 Task: Look for space in Dolyns'ka, Ukraine from 10th July, 2023 to 15th July, 2023 for 7 adults in price range Rs.10000 to Rs.15000. Place can be entire place or shared room with 4 bedrooms having 7 beds and 4 bathrooms. Property type can be house, flat, guest house. Amenities needed are: wifi, TV, free parkinig on premises, gym, breakfast. Booking option can be shelf check-in. Required host language is English.
Action: Mouse moved to (449, 112)
Screenshot: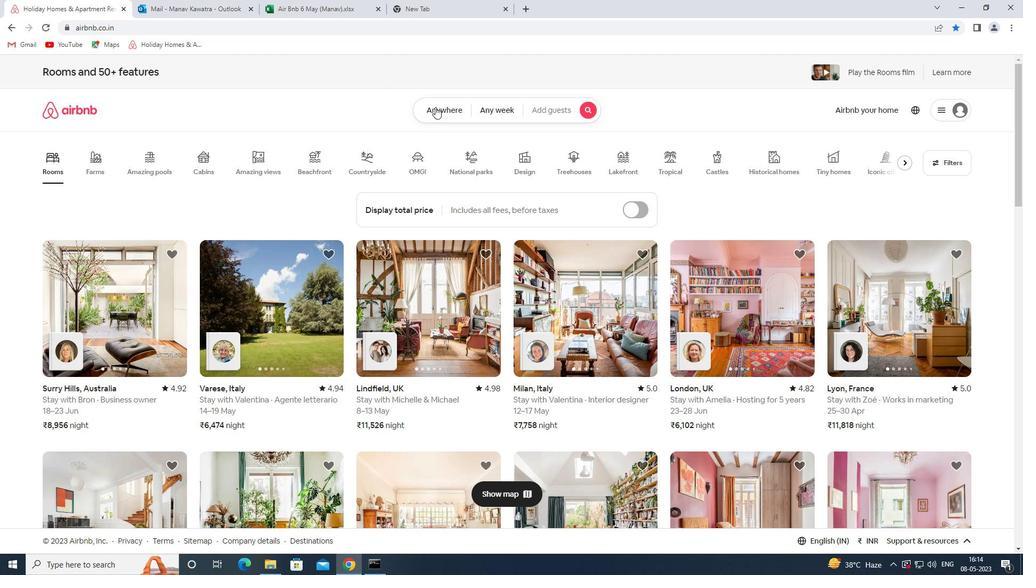 
Action: Mouse pressed left at (449, 112)
Screenshot: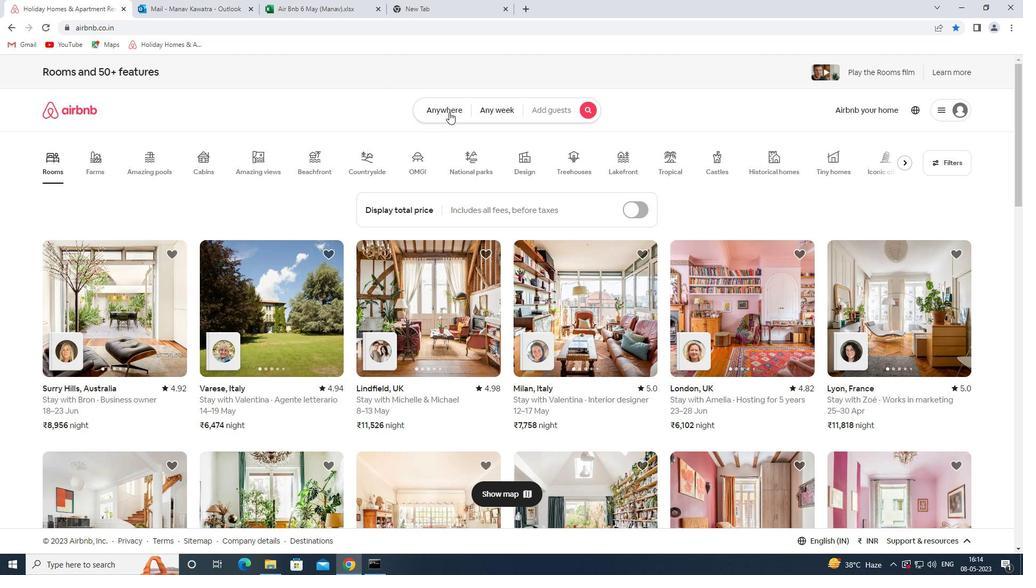 
Action: Mouse moved to (361, 155)
Screenshot: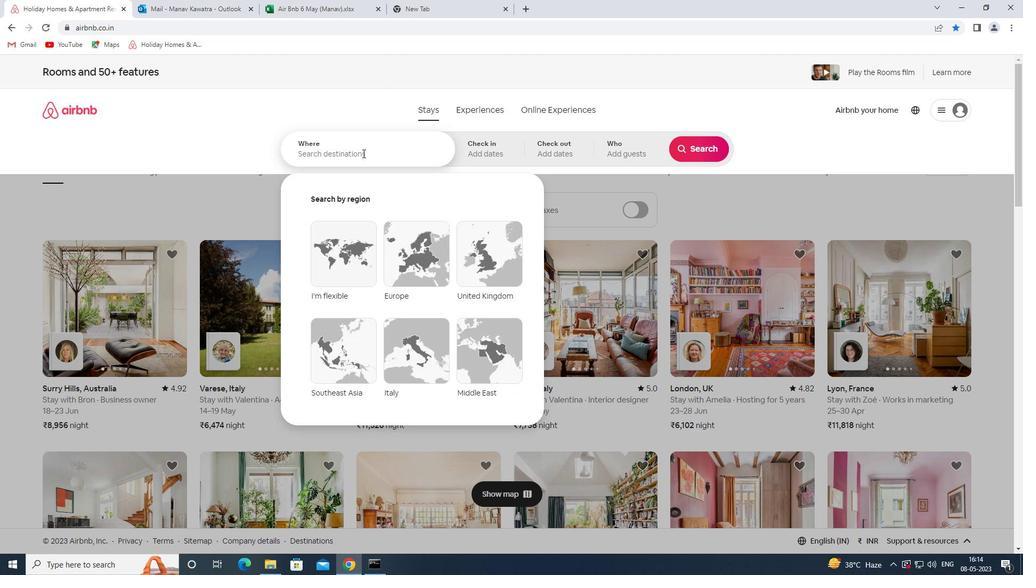 
Action: Mouse pressed left at (361, 155)
Screenshot: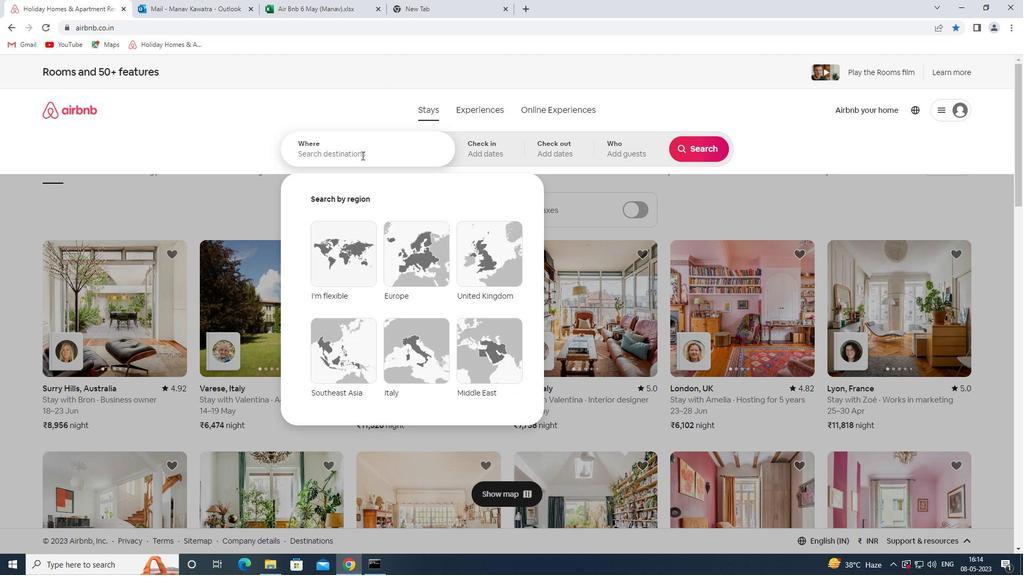 
Action: Key pressed <Key.shift><Key.shift><Key.shift><Key.shift>DOBROPILYA<Key.space><Key.shift><Key.shift><Key.shift><Key.shift><Key.shift><Key.shift><Key.shift><Key.shift><Key.shift><Key.shift><Key.shift><Key.shift><Key.shift>UKRAINE<Key.space><Key.enter>
Screenshot: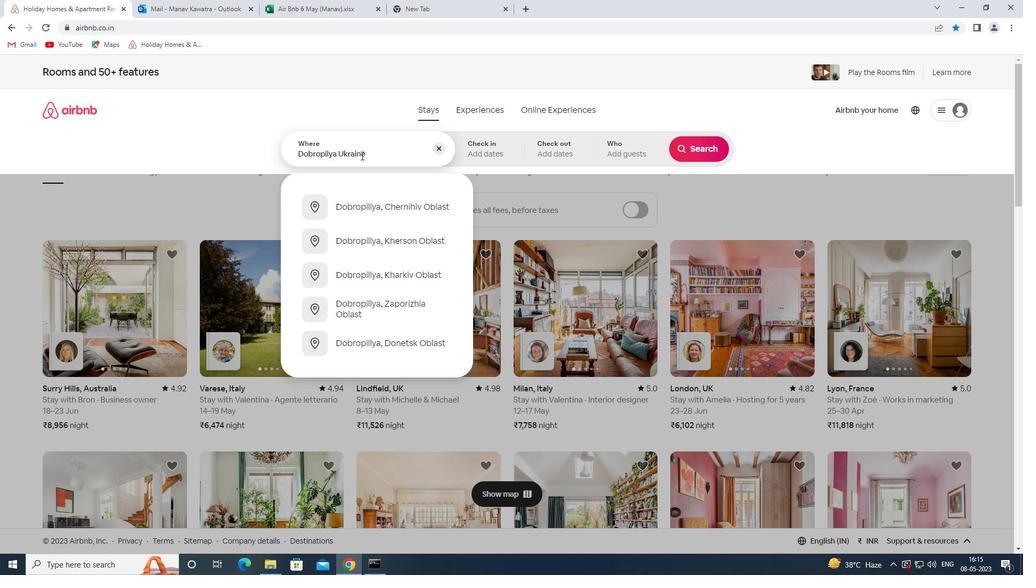 
Action: Mouse moved to (698, 237)
Screenshot: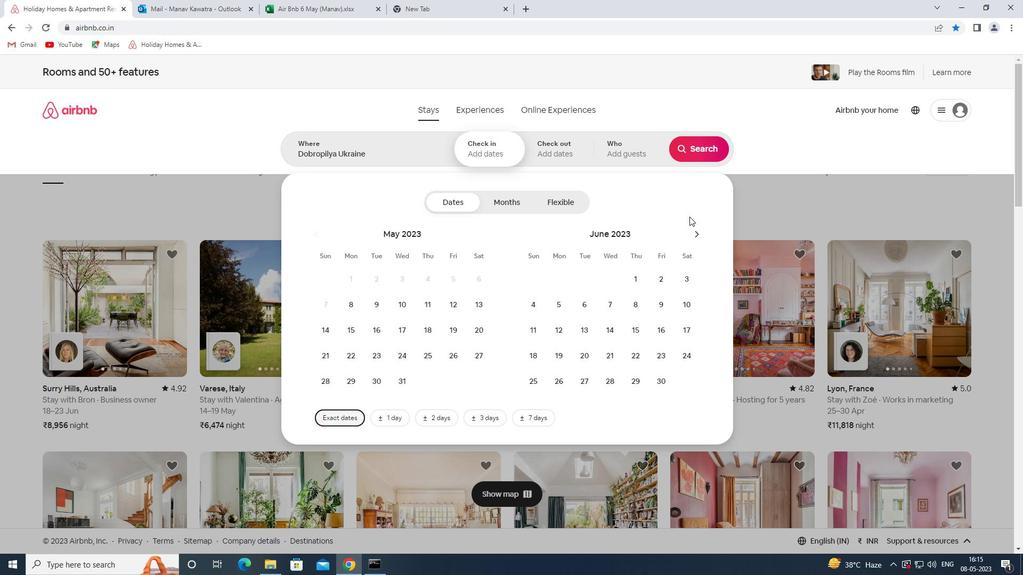 
Action: Mouse pressed left at (698, 237)
Screenshot: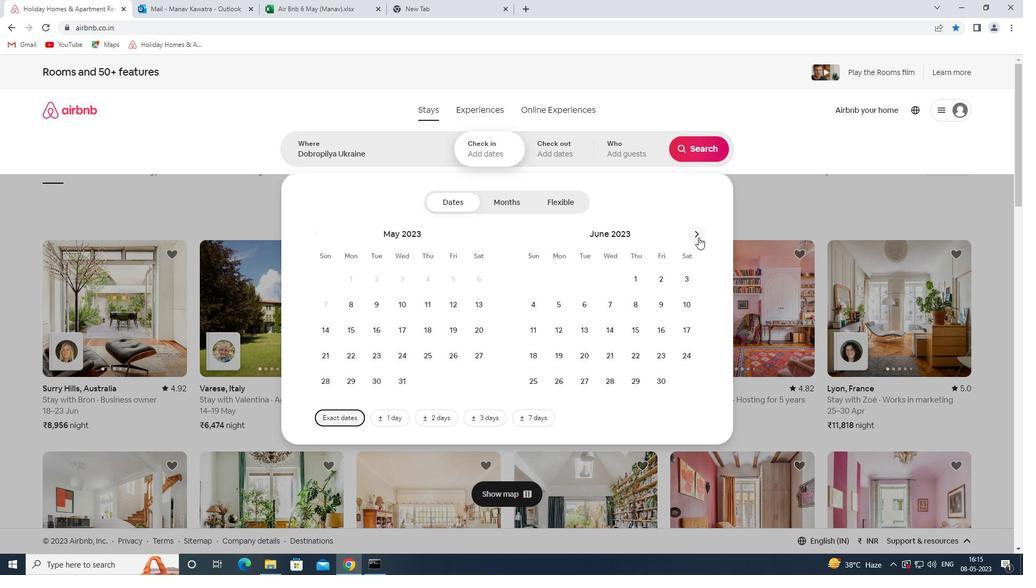 
Action: Mouse moved to (552, 333)
Screenshot: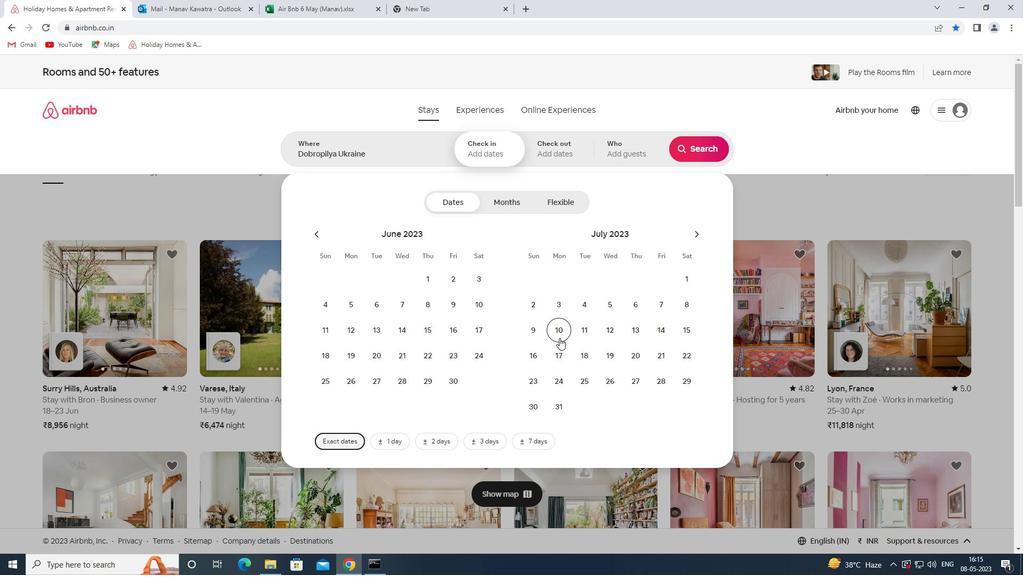 
Action: Mouse pressed left at (552, 333)
Screenshot: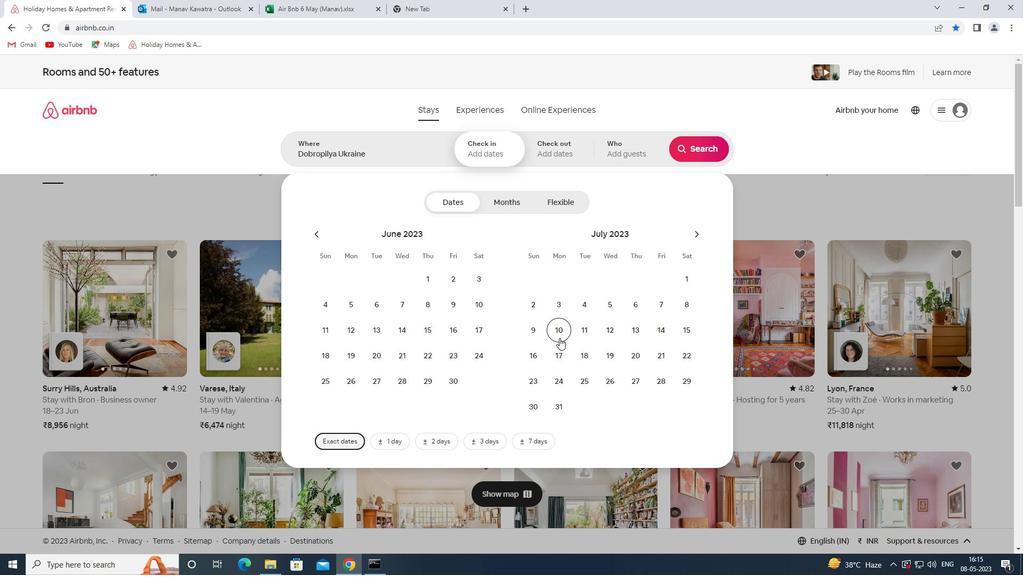 
Action: Mouse moved to (688, 326)
Screenshot: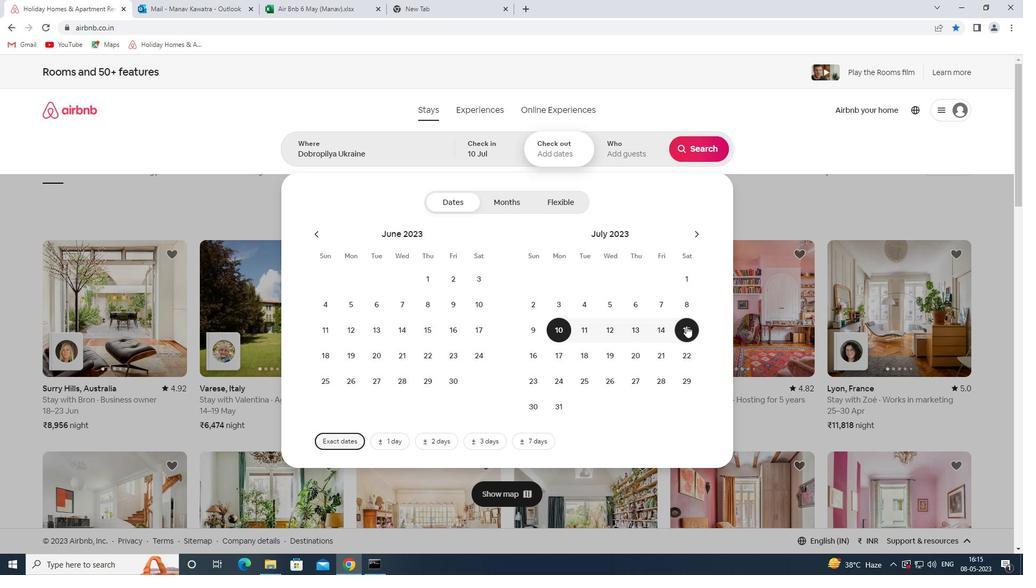 
Action: Mouse pressed left at (688, 326)
Screenshot: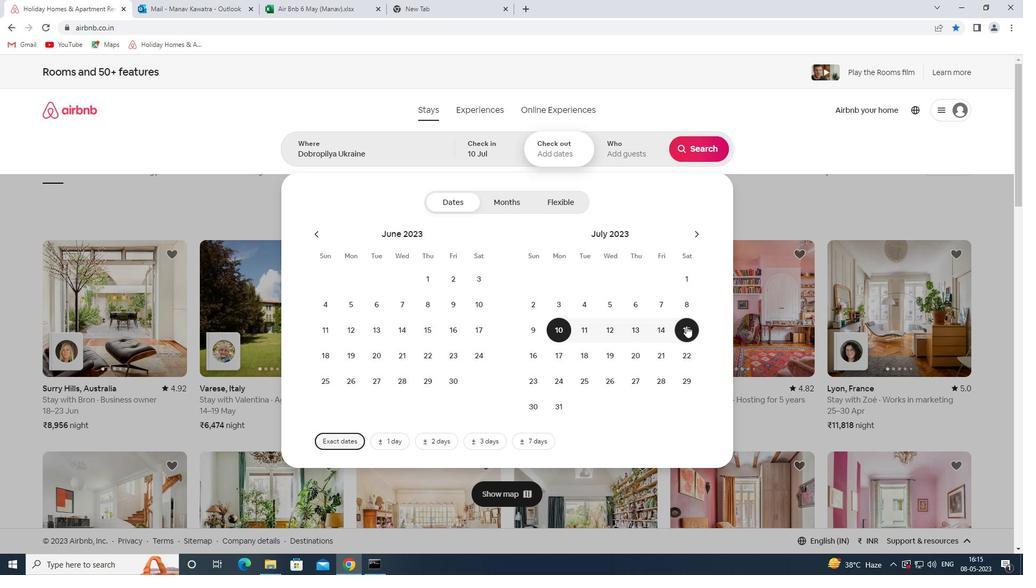 
Action: Mouse moved to (630, 153)
Screenshot: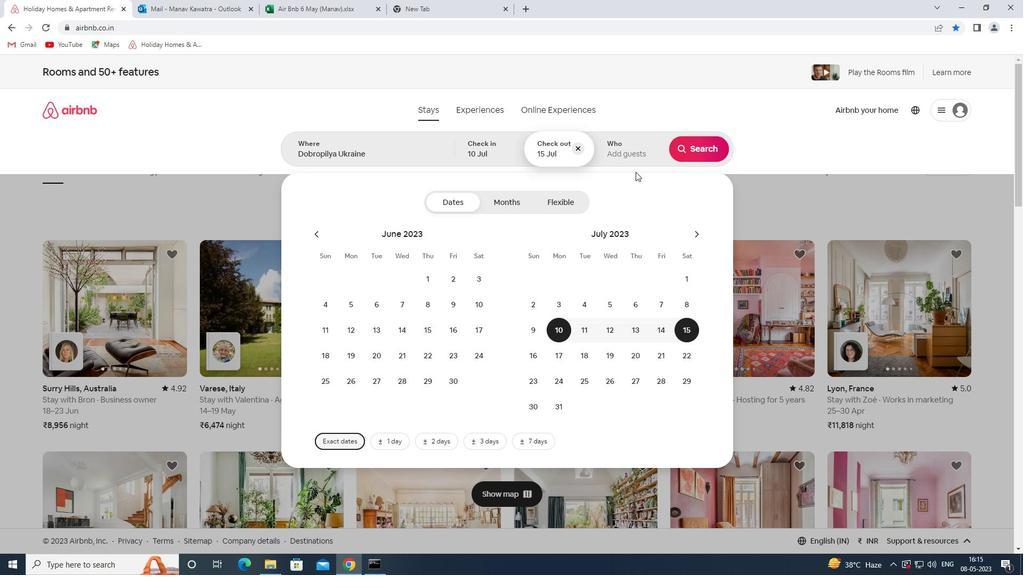 
Action: Mouse pressed left at (630, 153)
Screenshot: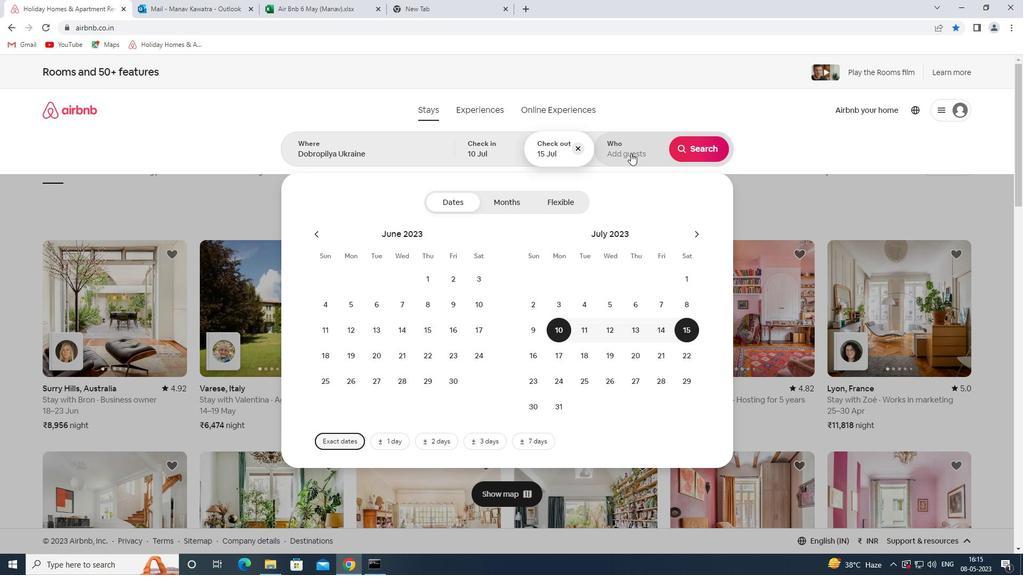 
Action: Mouse moved to (709, 207)
Screenshot: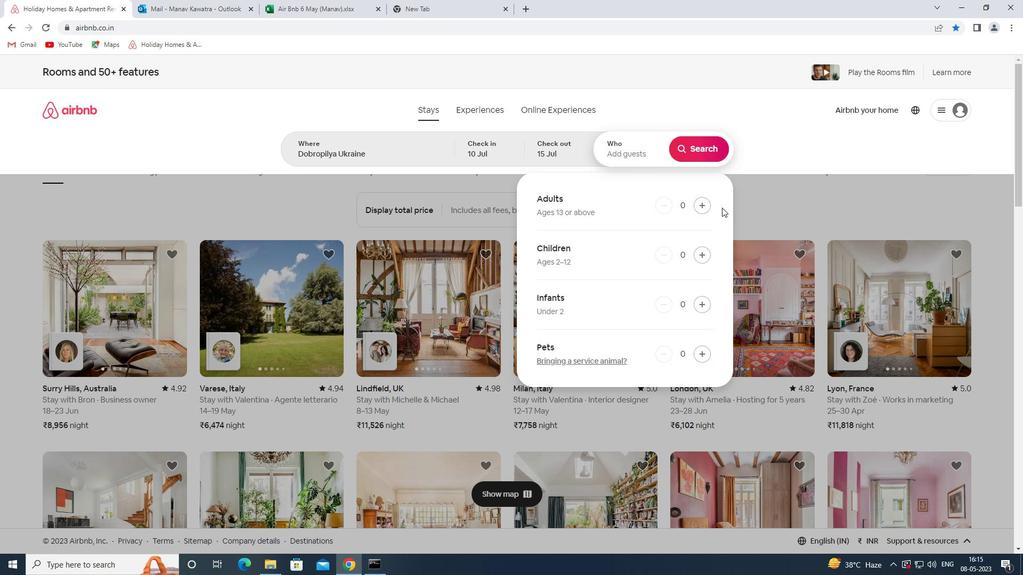 
Action: Mouse pressed left at (709, 207)
Screenshot: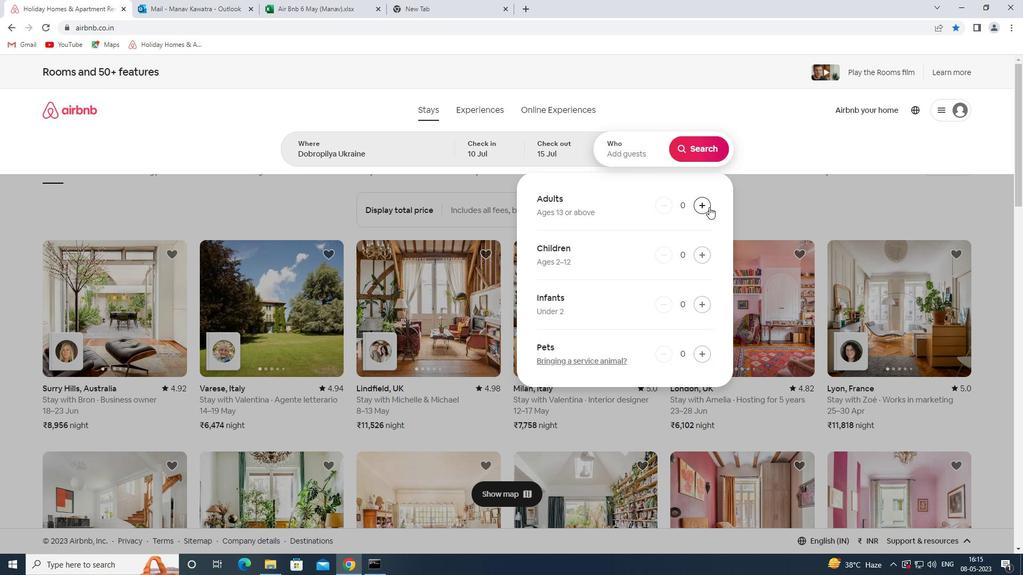 
Action: Mouse pressed left at (709, 207)
Screenshot: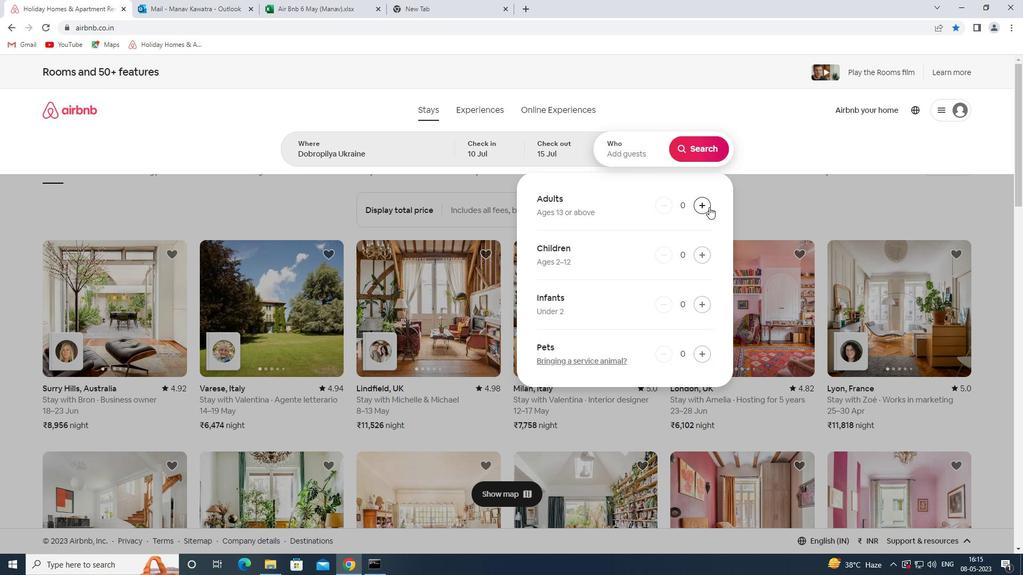 
Action: Mouse pressed left at (709, 207)
Screenshot: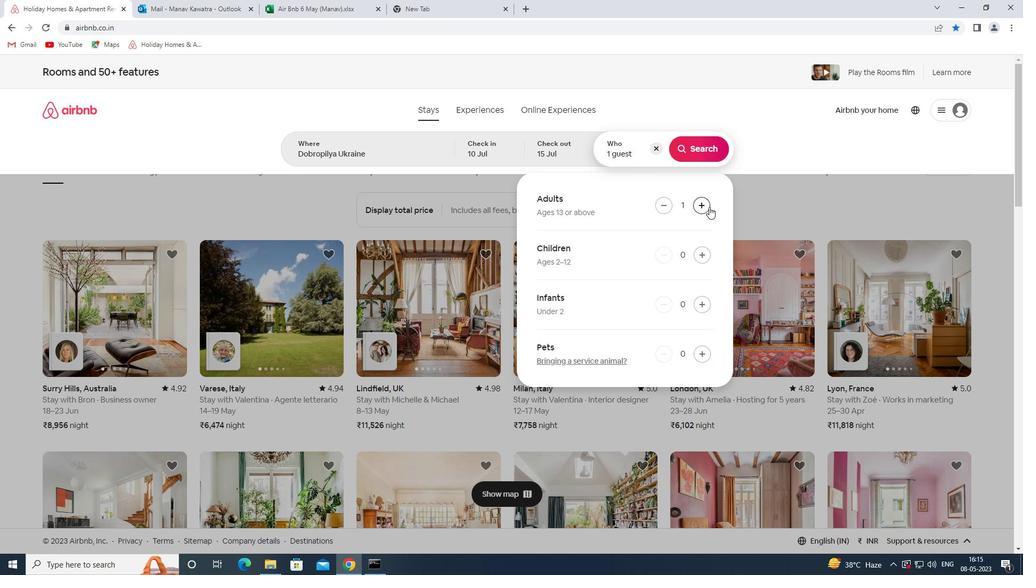 
Action: Mouse pressed left at (709, 207)
Screenshot: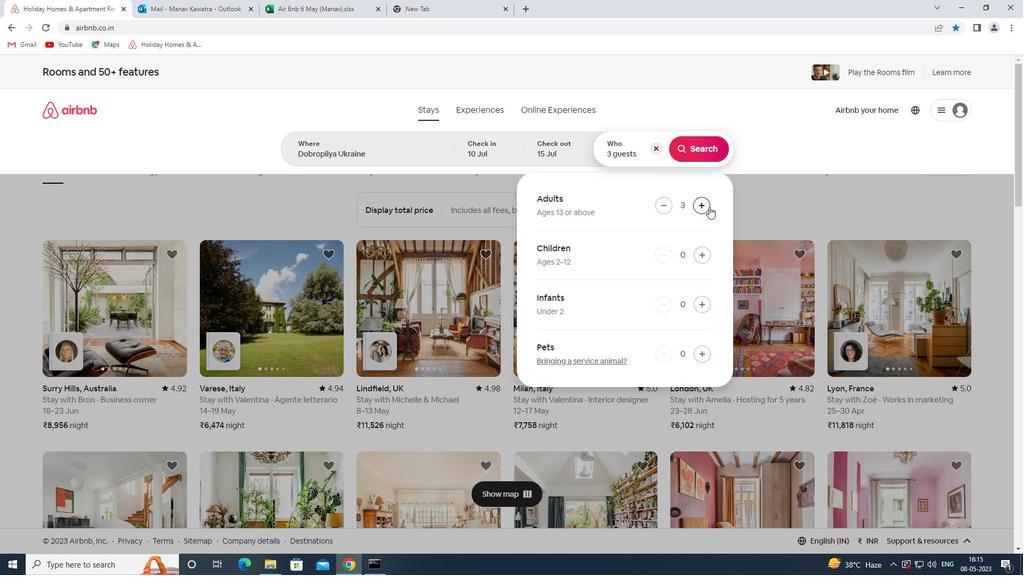 
Action: Mouse pressed left at (709, 207)
Screenshot: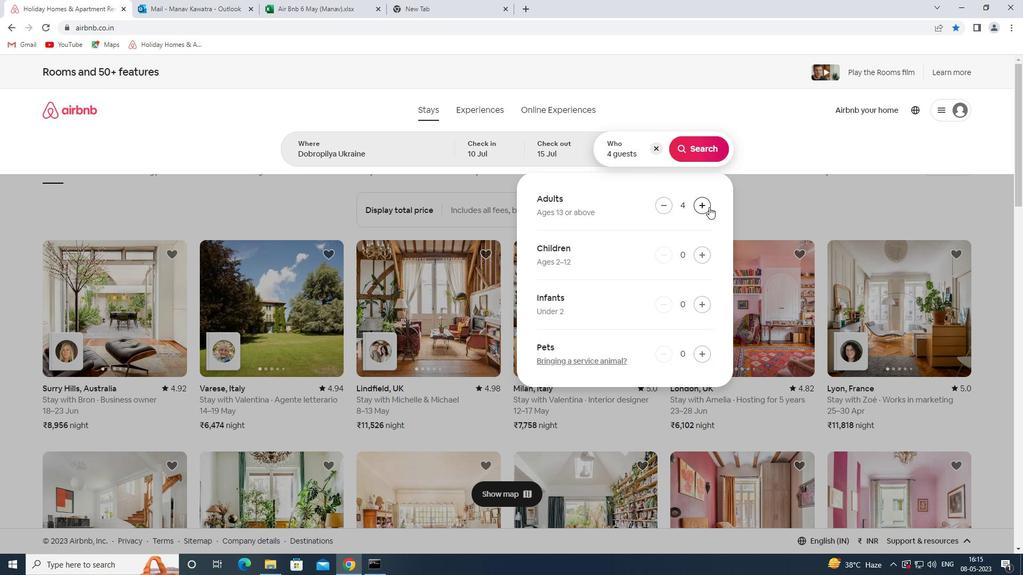 
Action: Mouse pressed left at (709, 207)
Screenshot: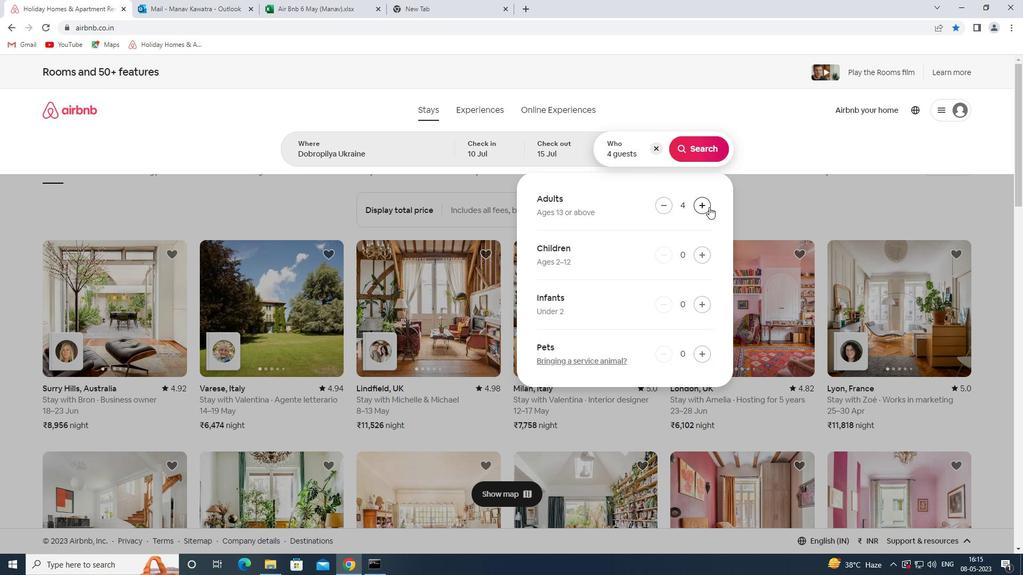 
Action: Mouse pressed left at (709, 207)
Screenshot: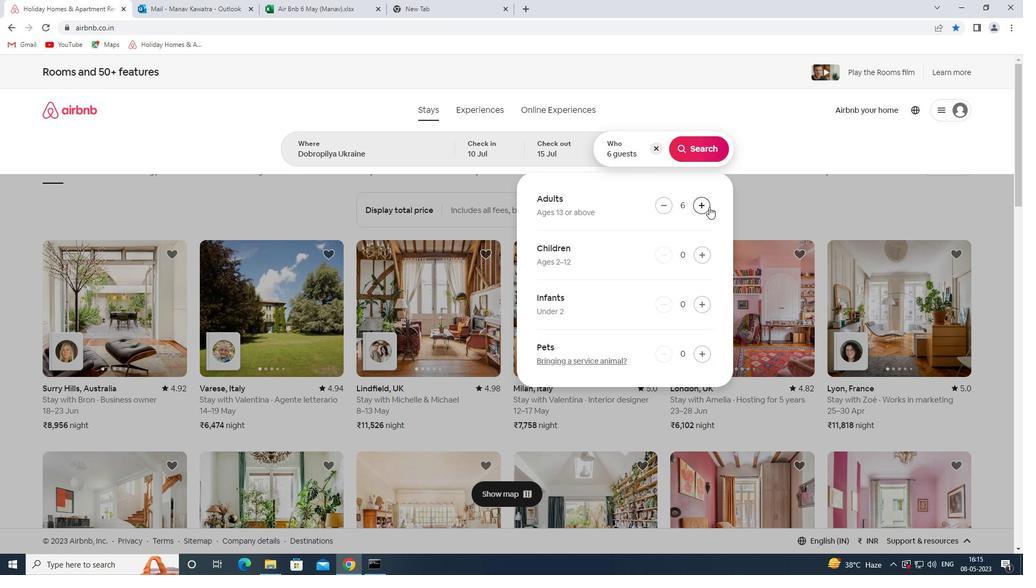 
Action: Mouse moved to (705, 146)
Screenshot: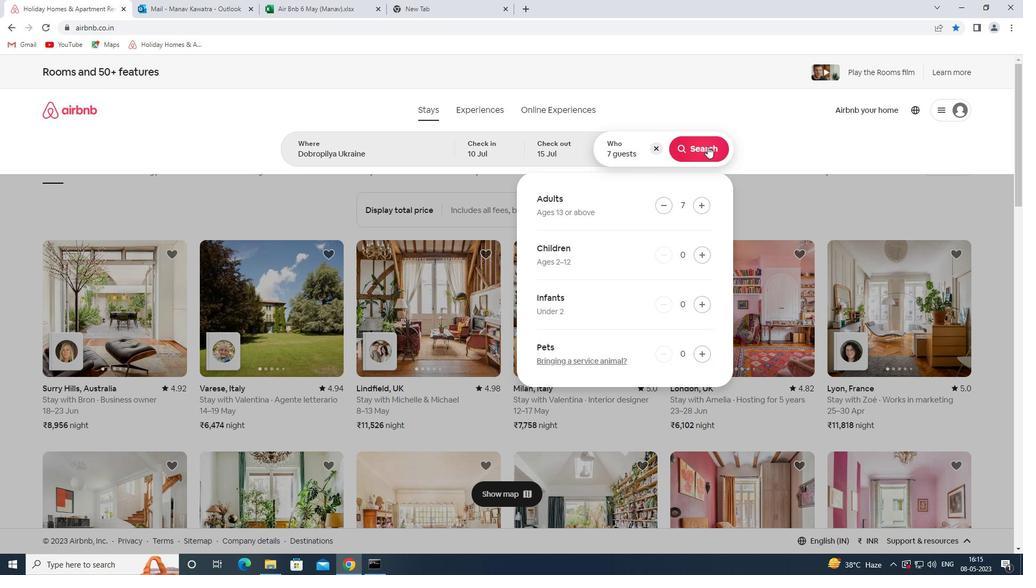 
Action: Mouse pressed left at (705, 146)
Screenshot: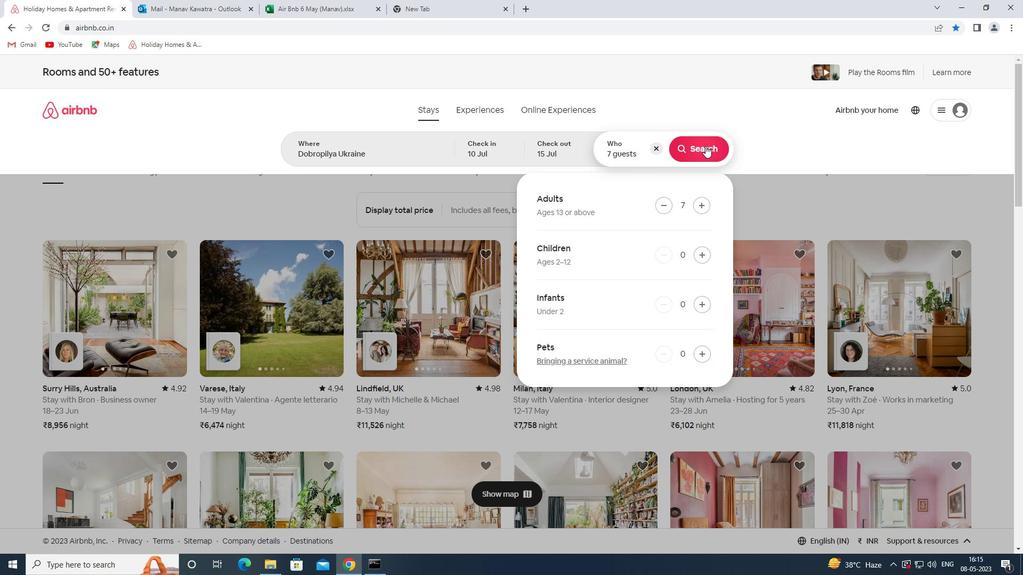 
Action: Mouse moved to (985, 122)
Screenshot: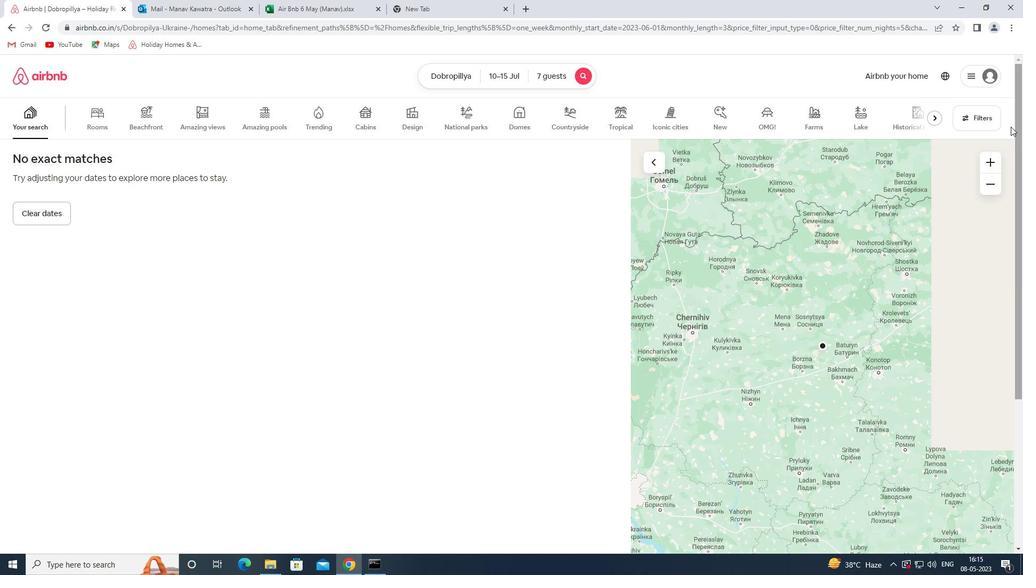 
Action: Mouse pressed left at (985, 122)
Screenshot: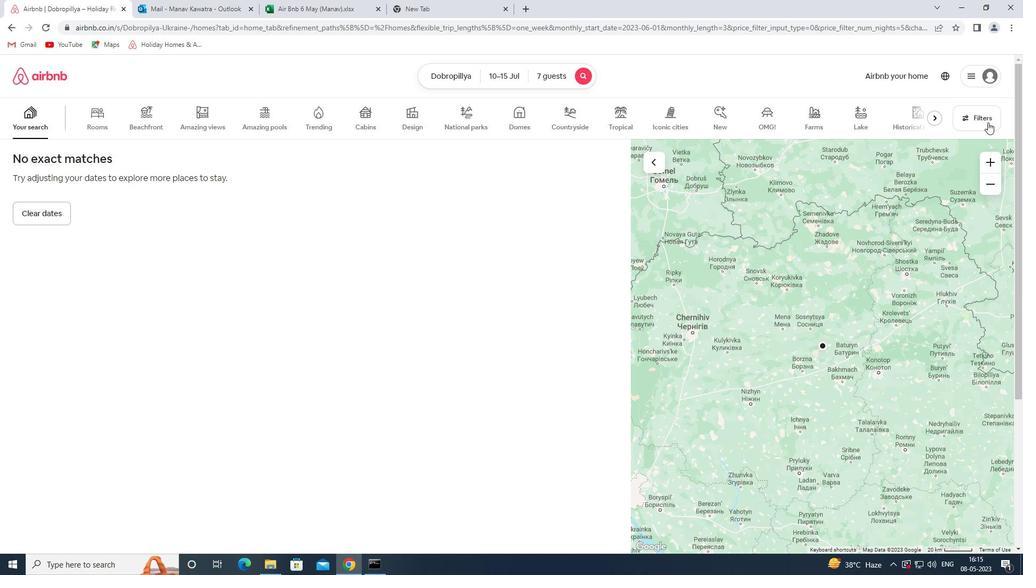 
Action: Mouse moved to (392, 377)
Screenshot: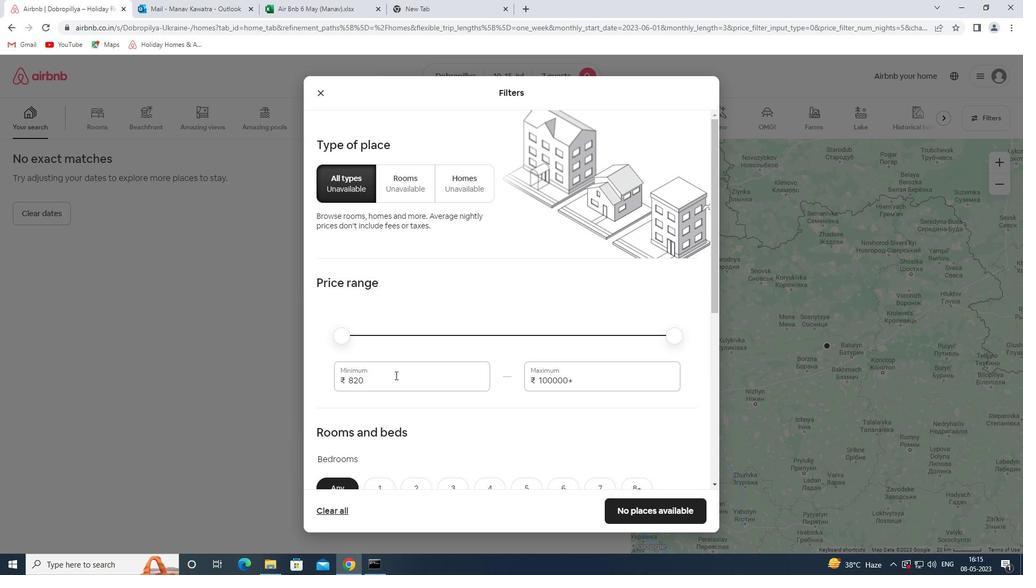
Action: Mouse pressed left at (392, 377)
Screenshot: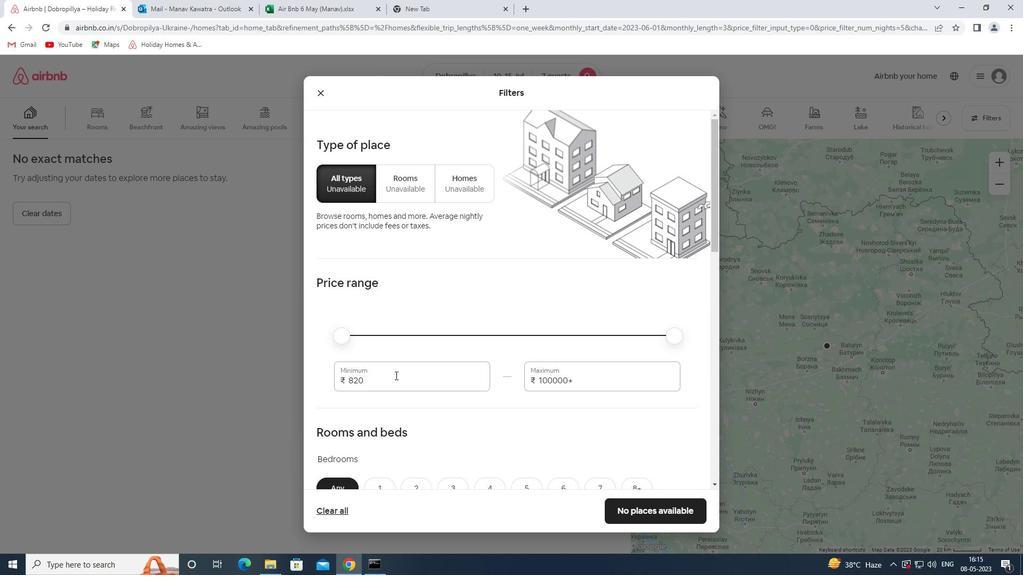 
Action: Mouse pressed left at (392, 377)
Screenshot: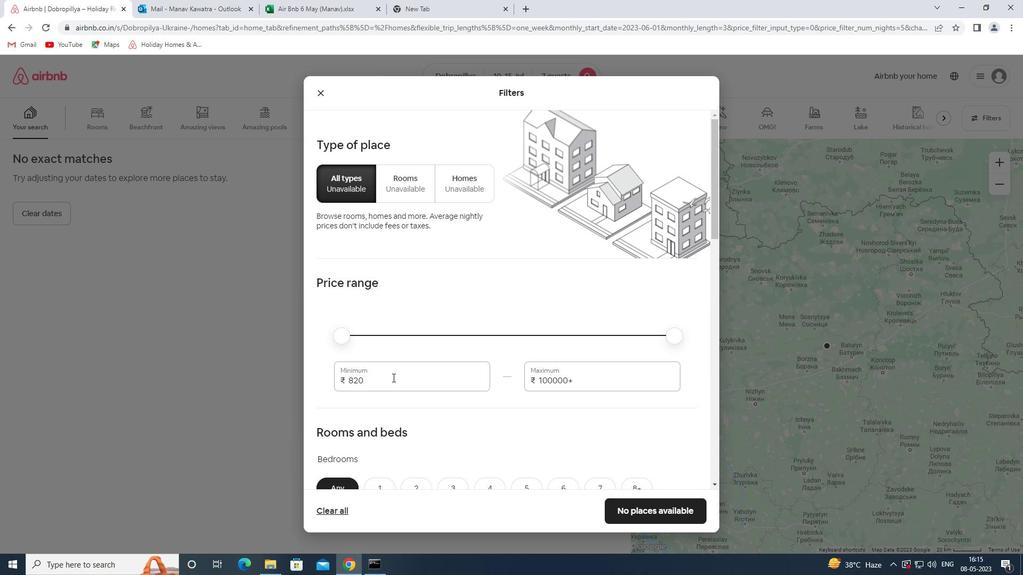 
Action: Key pressed 10000<Key.tab>15000
Screenshot: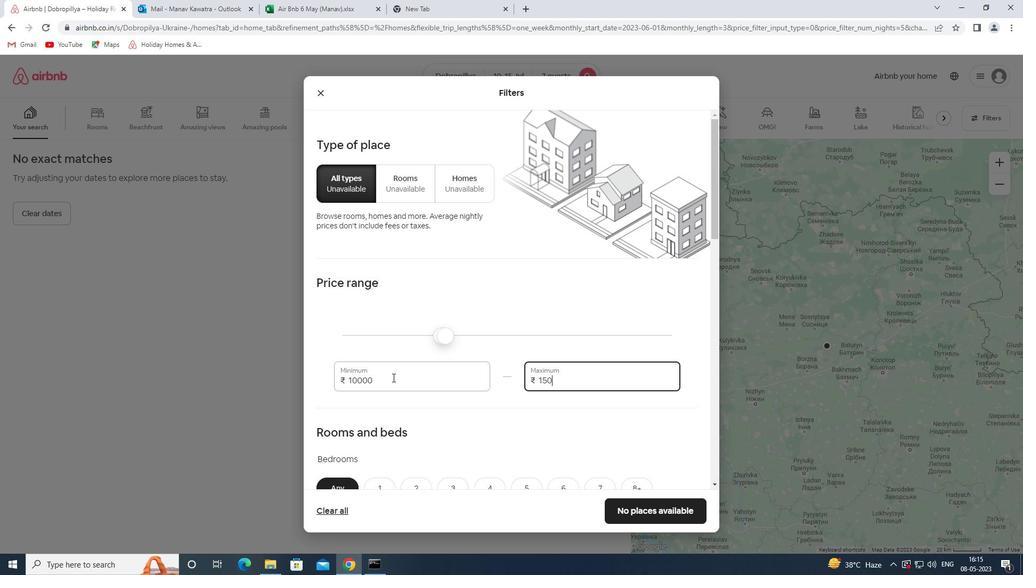 
Action: Mouse moved to (350, 390)
Screenshot: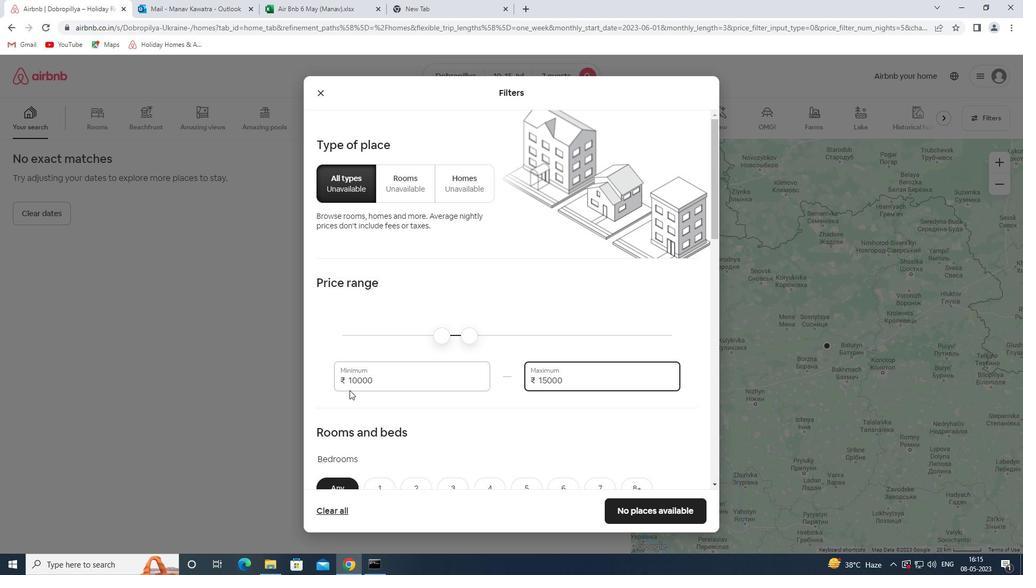 
Action: Mouse scrolled (350, 390) with delta (0, 0)
Screenshot: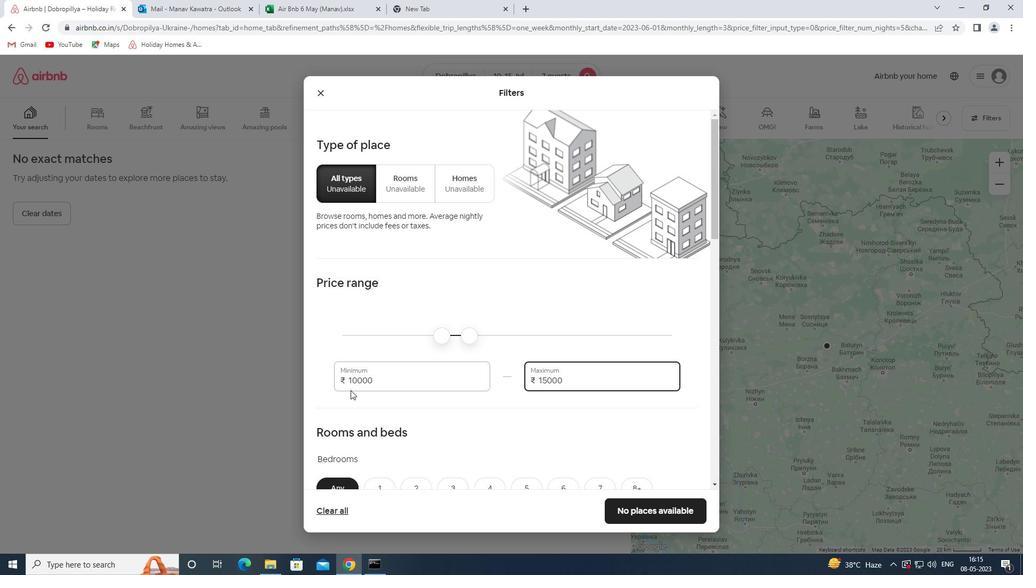 
Action: Mouse scrolled (350, 390) with delta (0, 0)
Screenshot: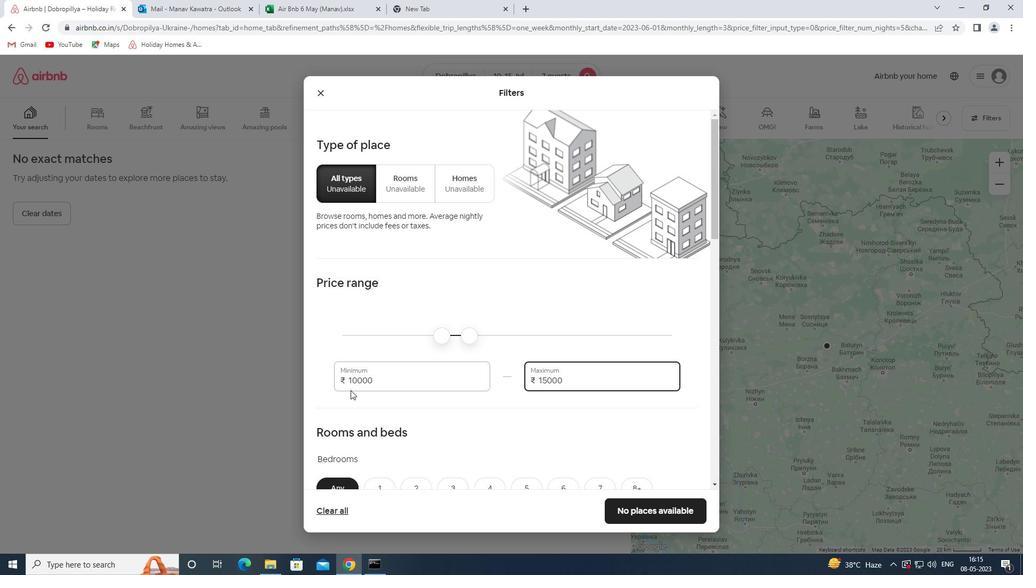 
Action: Mouse scrolled (350, 390) with delta (0, 0)
Screenshot: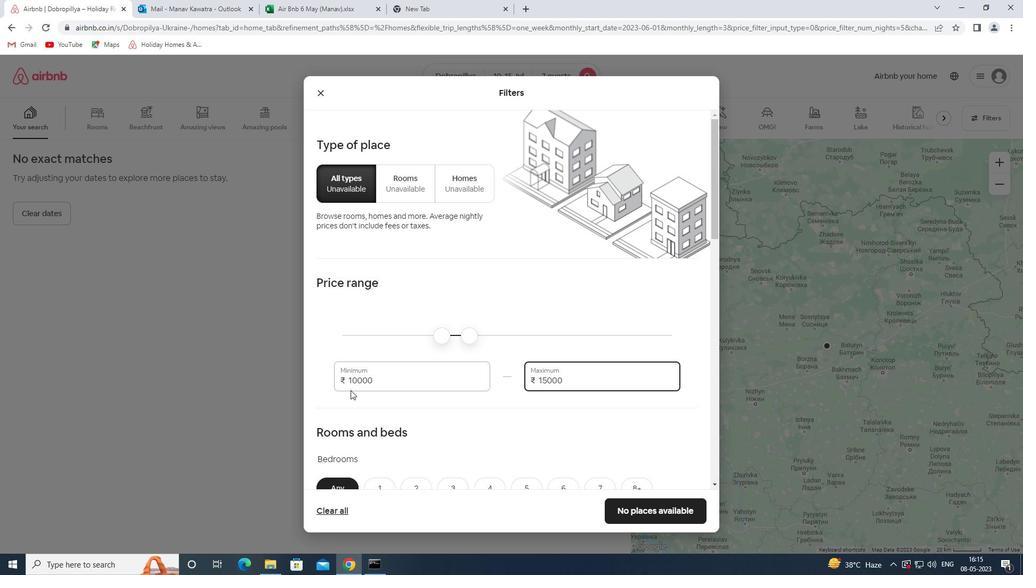 
Action: Mouse scrolled (350, 390) with delta (0, 0)
Screenshot: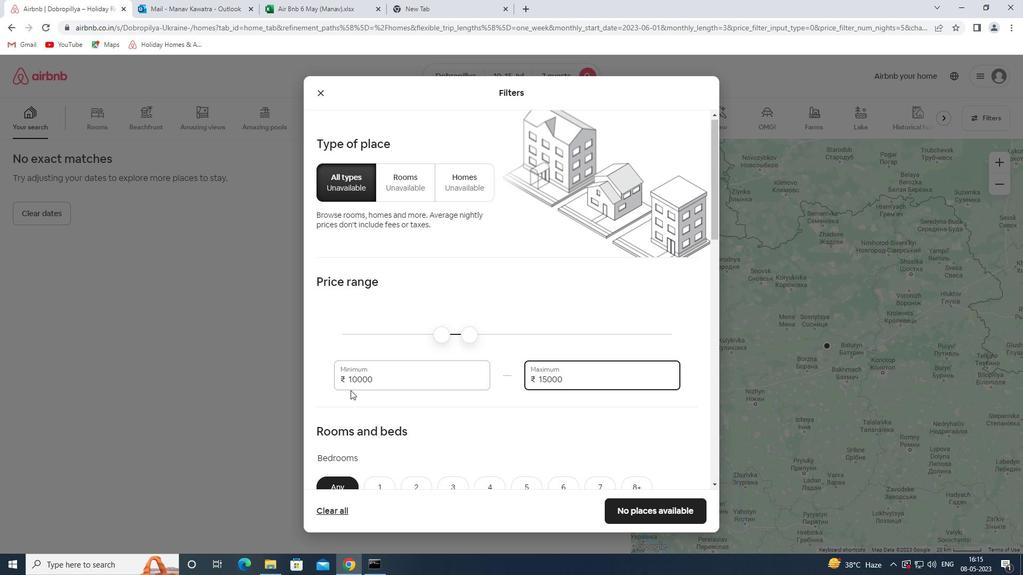 
Action: Mouse scrolled (350, 390) with delta (0, 0)
Screenshot: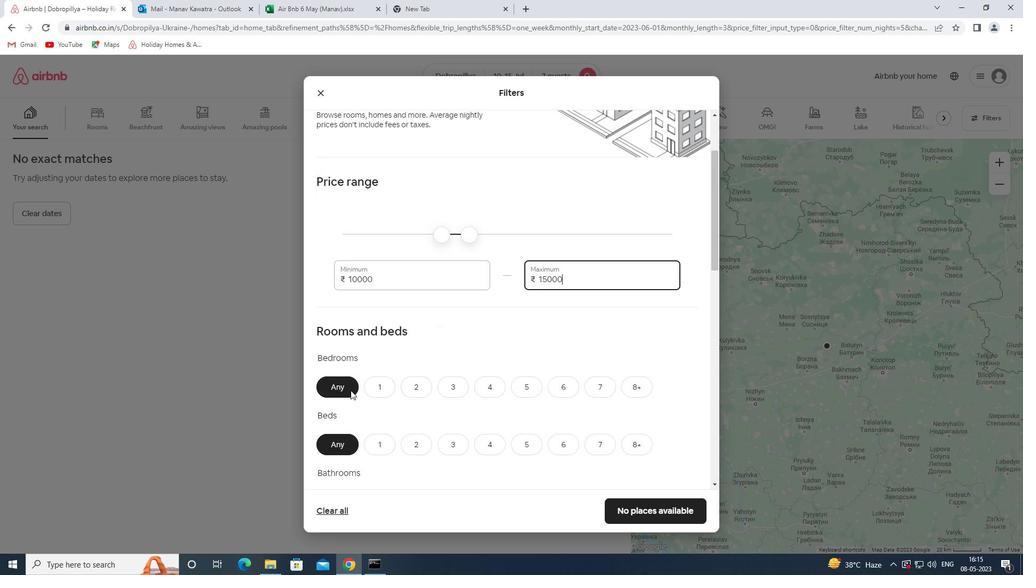 
Action: Mouse moved to (496, 224)
Screenshot: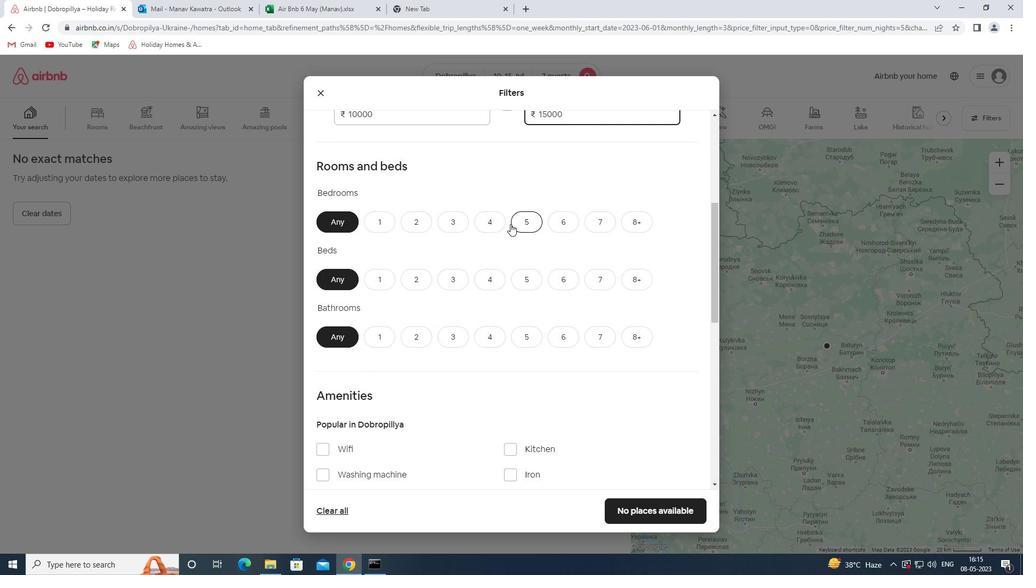 
Action: Mouse pressed left at (496, 224)
Screenshot: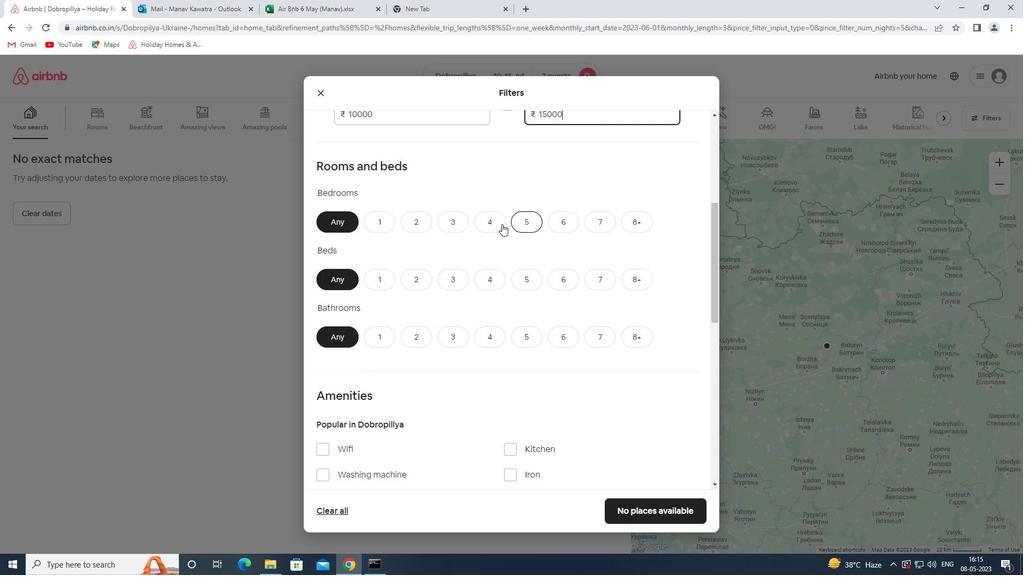 
Action: Mouse moved to (601, 277)
Screenshot: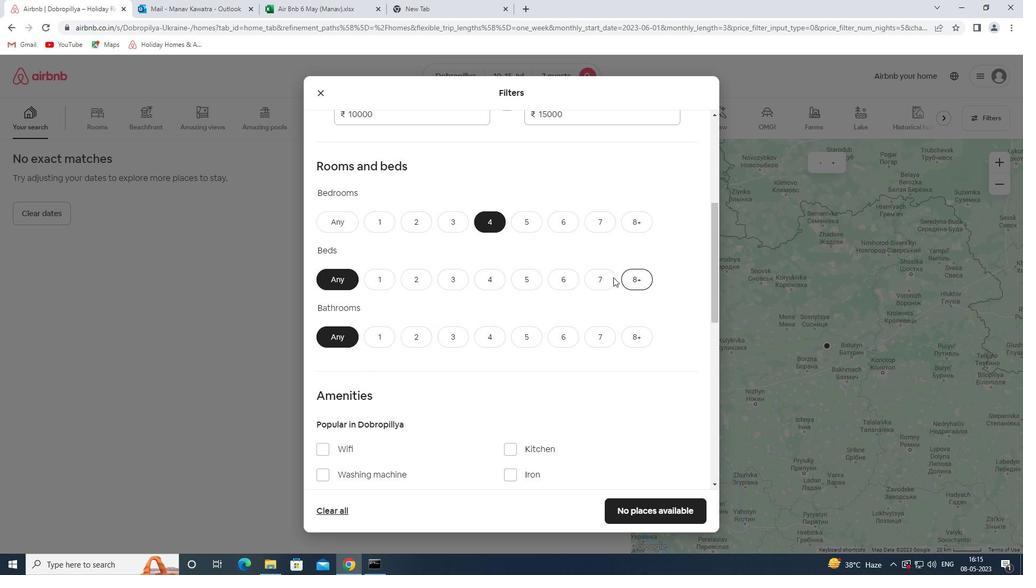 
Action: Mouse pressed left at (601, 277)
Screenshot: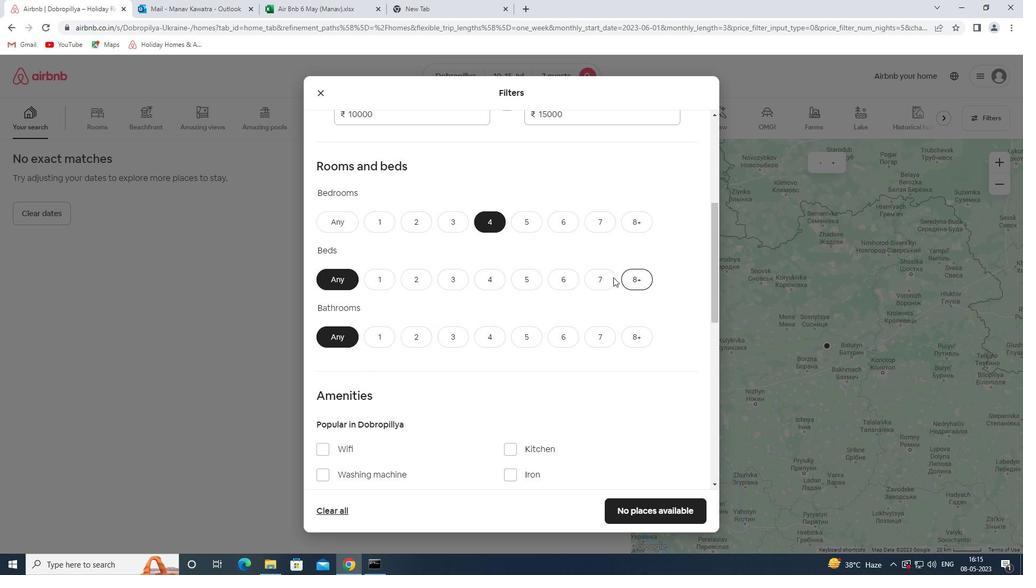 
Action: Mouse moved to (498, 334)
Screenshot: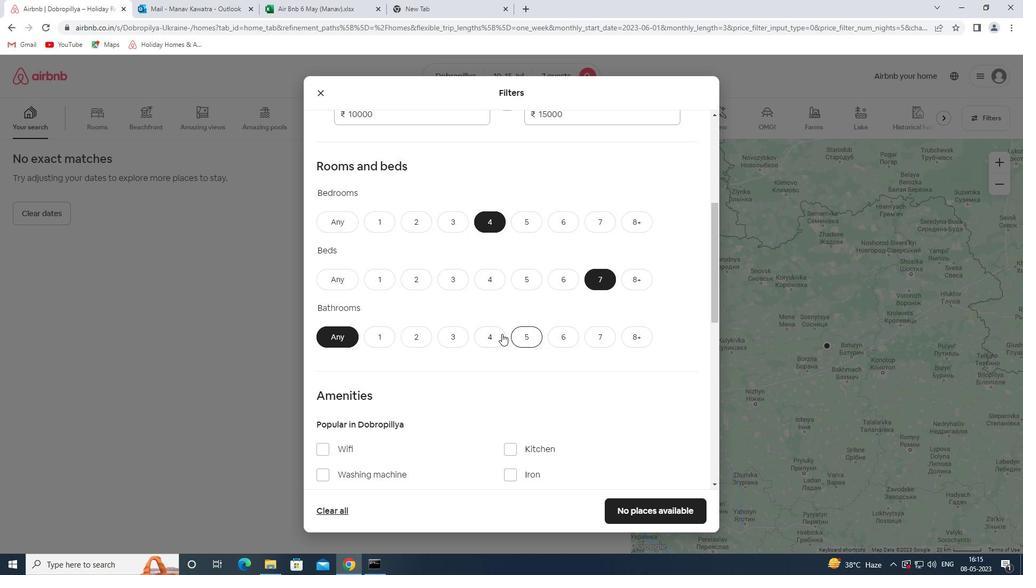 
Action: Mouse pressed left at (498, 334)
Screenshot: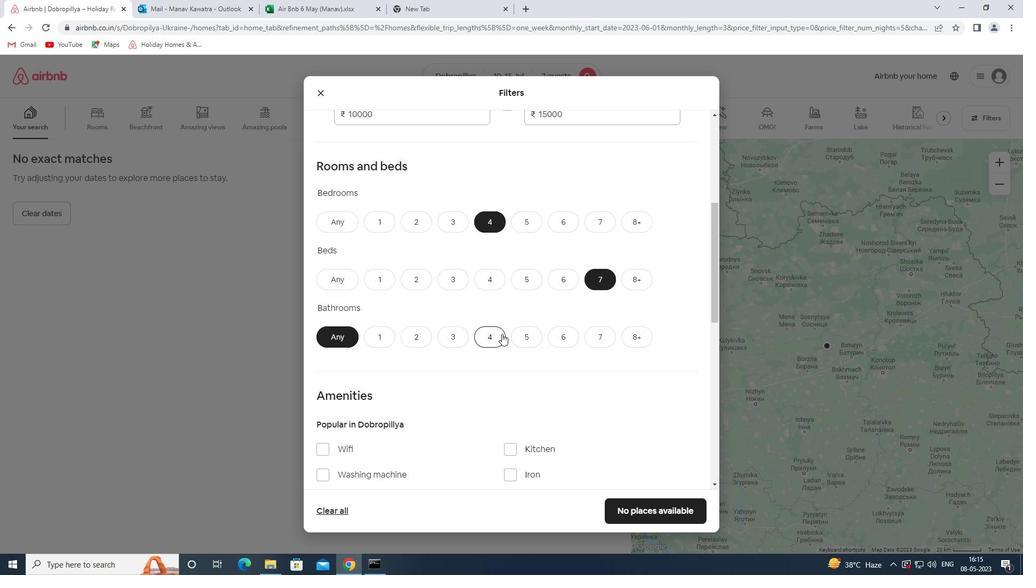 
Action: Mouse moved to (500, 330)
Screenshot: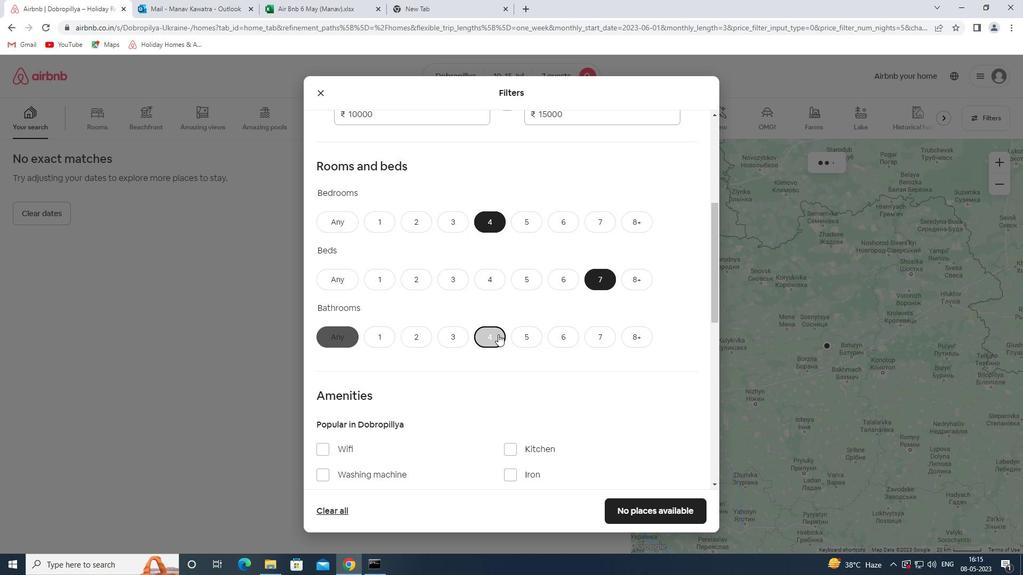 
Action: Mouse scrolled (500, 329) with delta (0, 0)
Screenshot: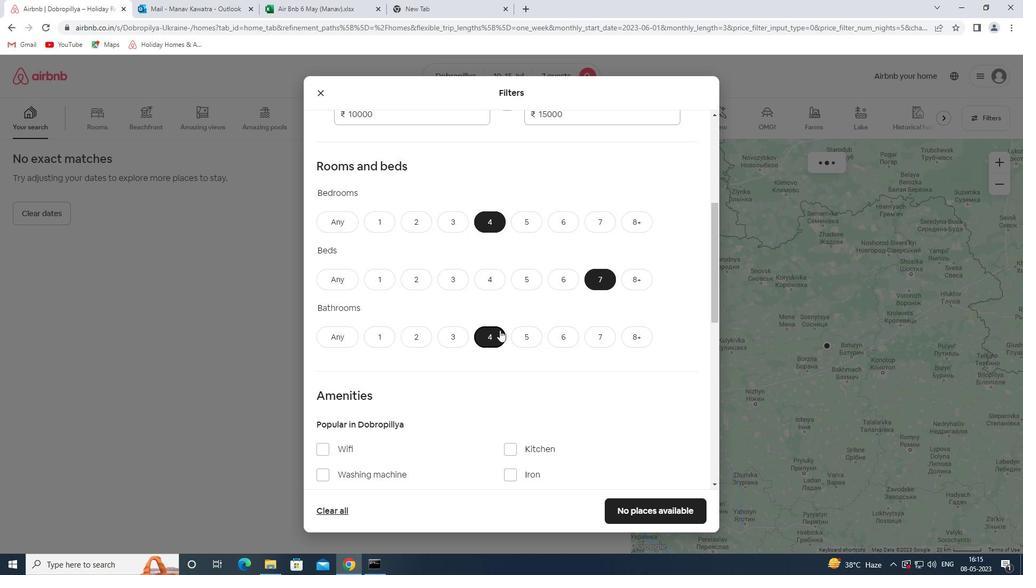 
Action: Mouse scrolled (500, 329) with delta (0, 0)
Screenshot: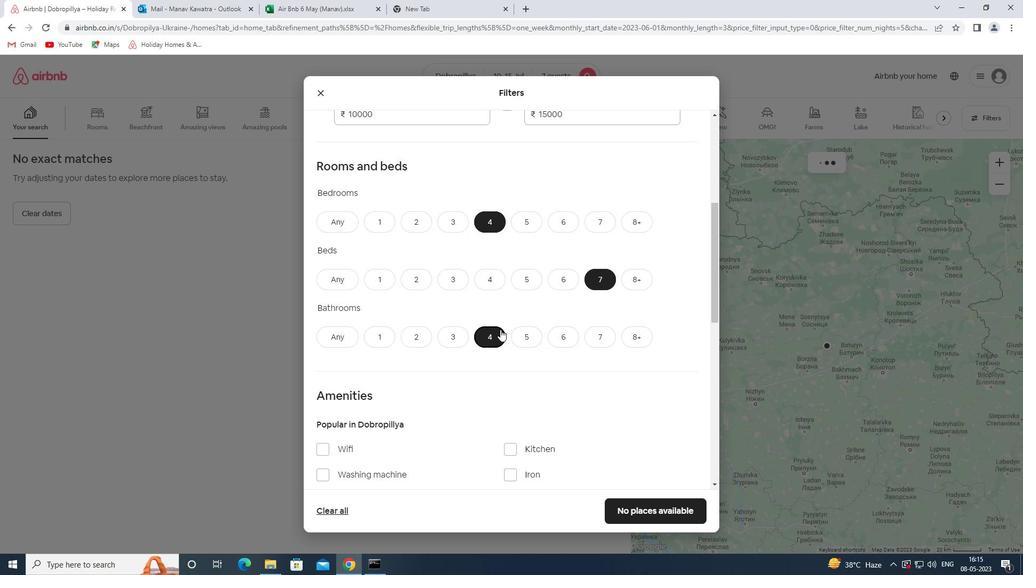 
Action: Mouse scrolled (500, 329) with delta (0, 0)
Screenshot: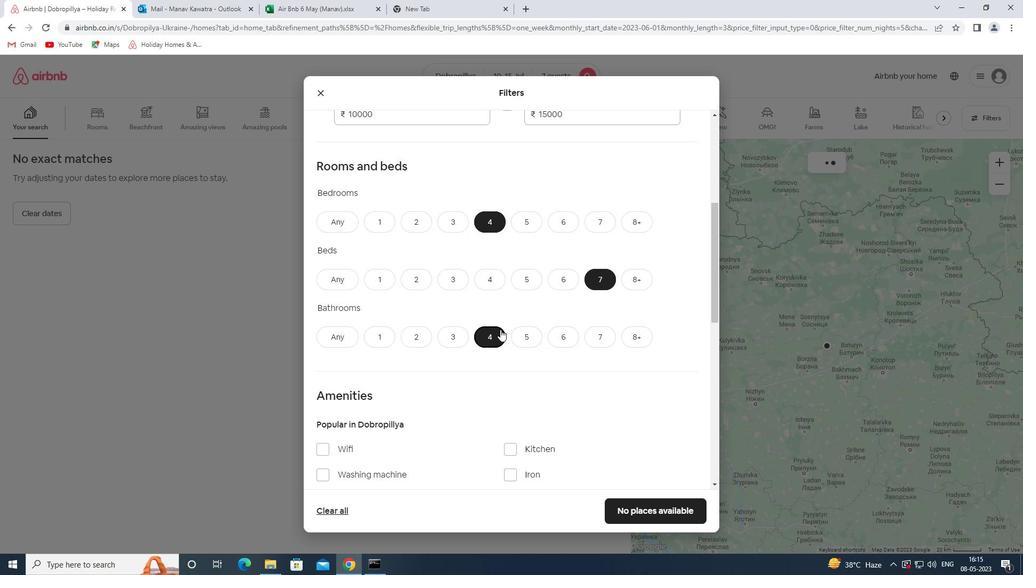 
Action: Mouse moved to (342, 290)
Screenshot: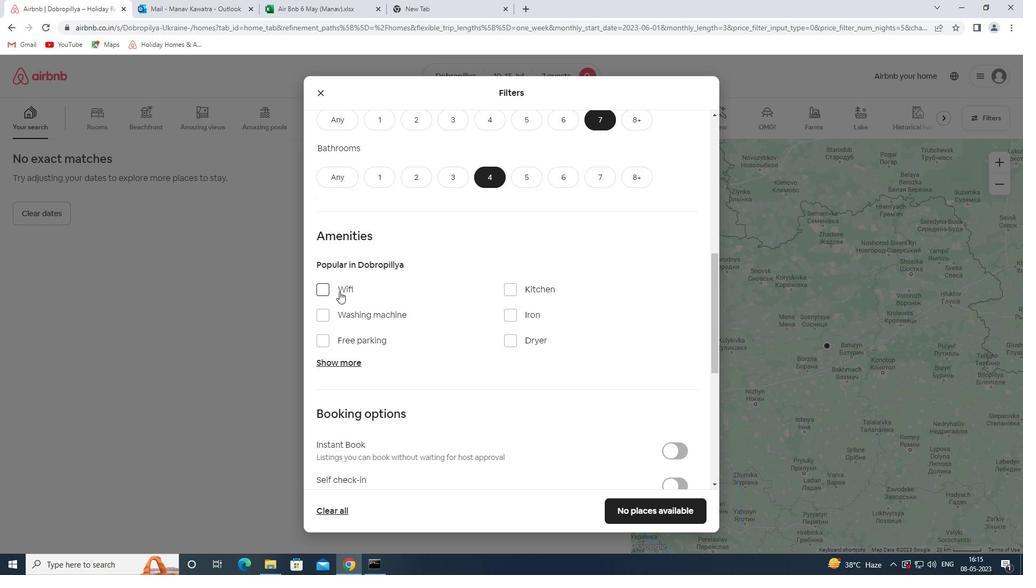 
Action: Mouse pressed left at (342, 290)
Screenshot: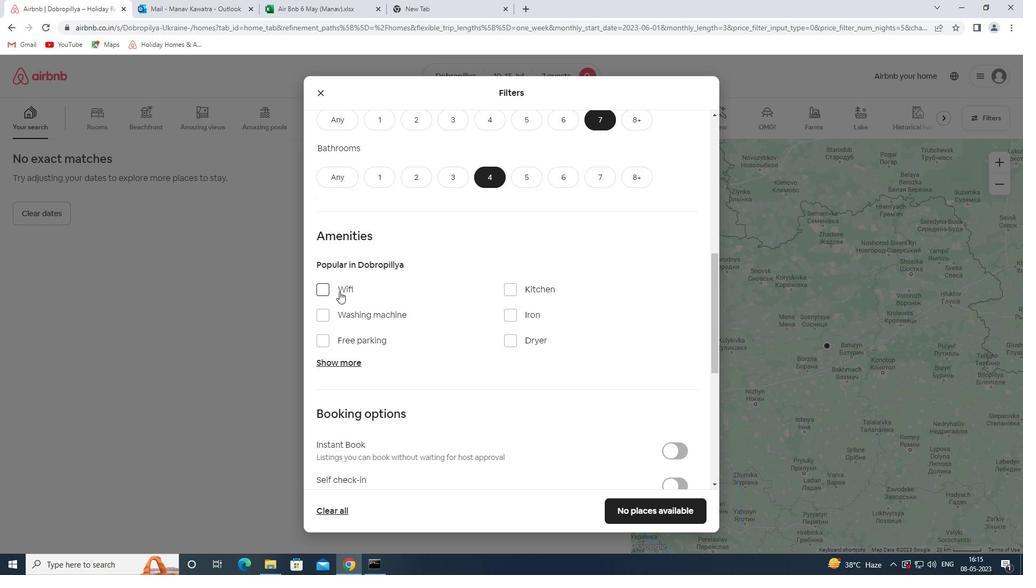 
Action: Mouse moved to (391, 330)
Screenshot: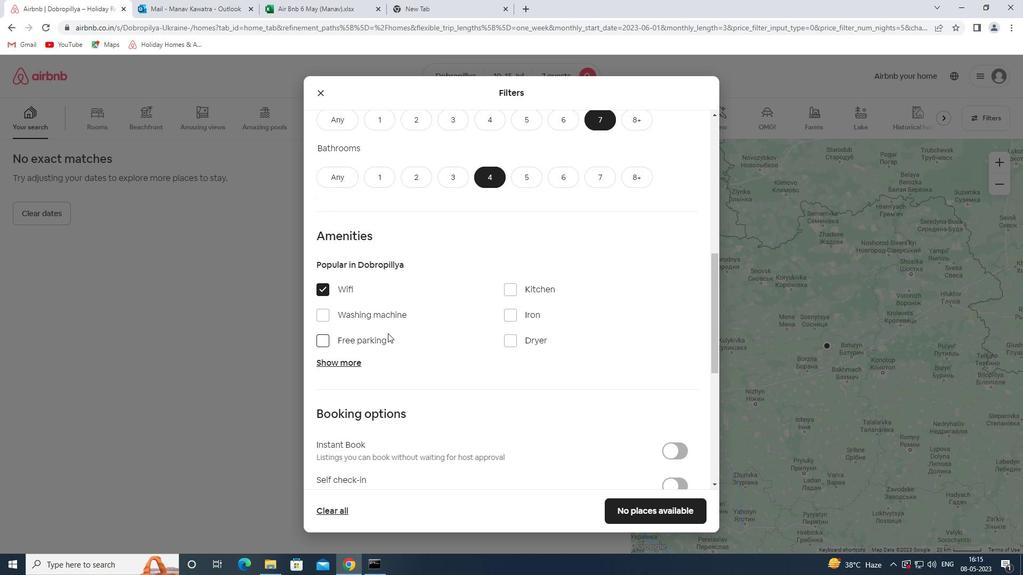 
Action: Mouse pressed left at (391, 330)
Screenshot: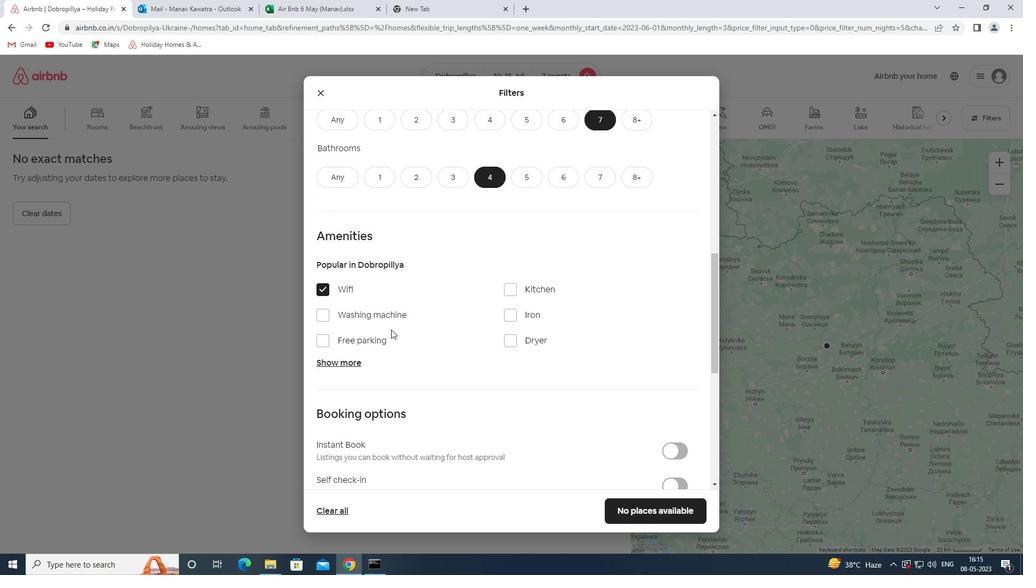 
Action: Mouse moved to (379, 335)
Screenshot: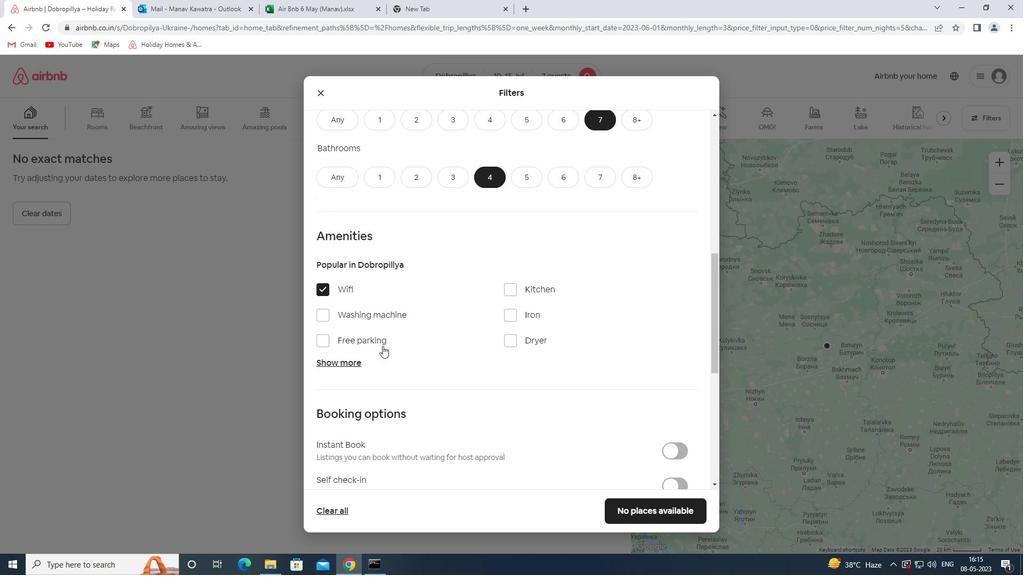 
Action: Mouse pressed left at (379, 335)
Screenshot: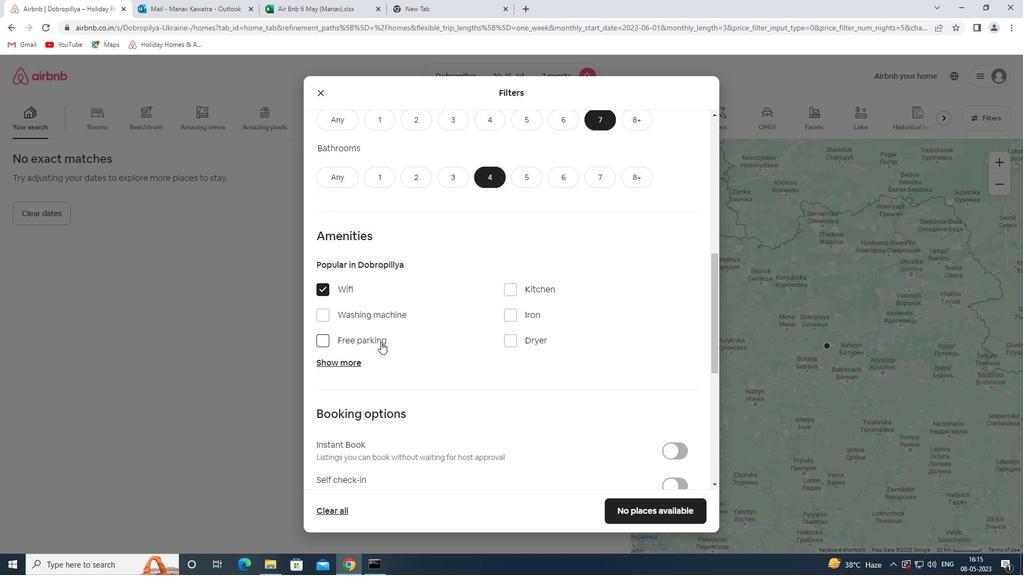 
Action: Mouse moved to (359, 356)
Screenshot: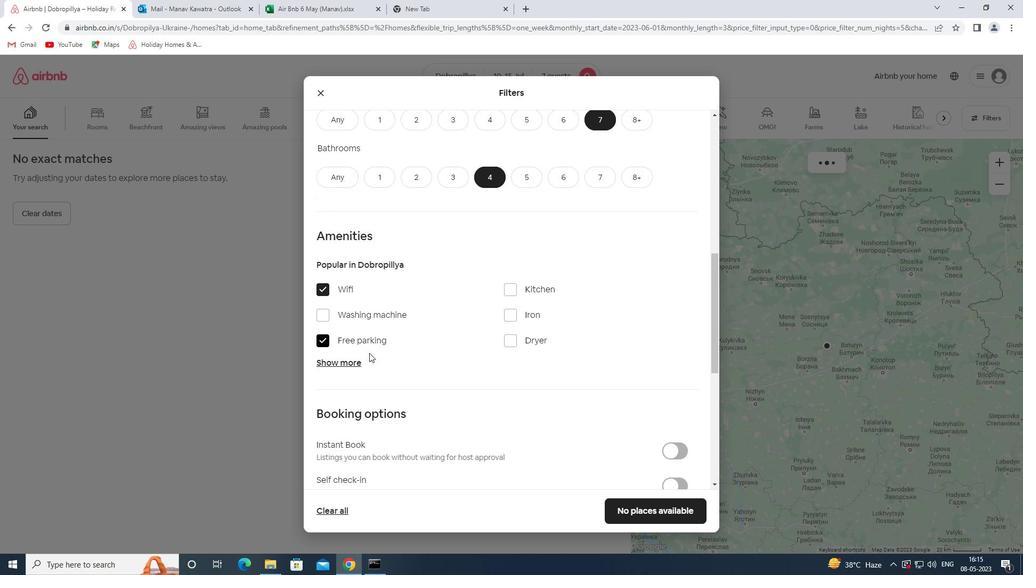 
Action: Mouse pressed left at (359, 356)
Screenshot: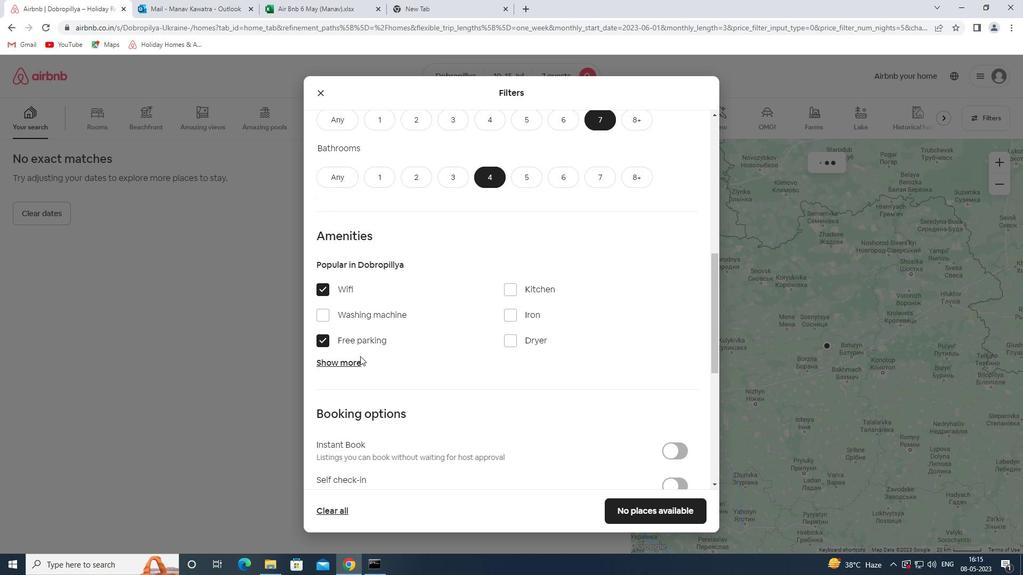 
Action: Mouse moved to (358, 360)
Screenshot: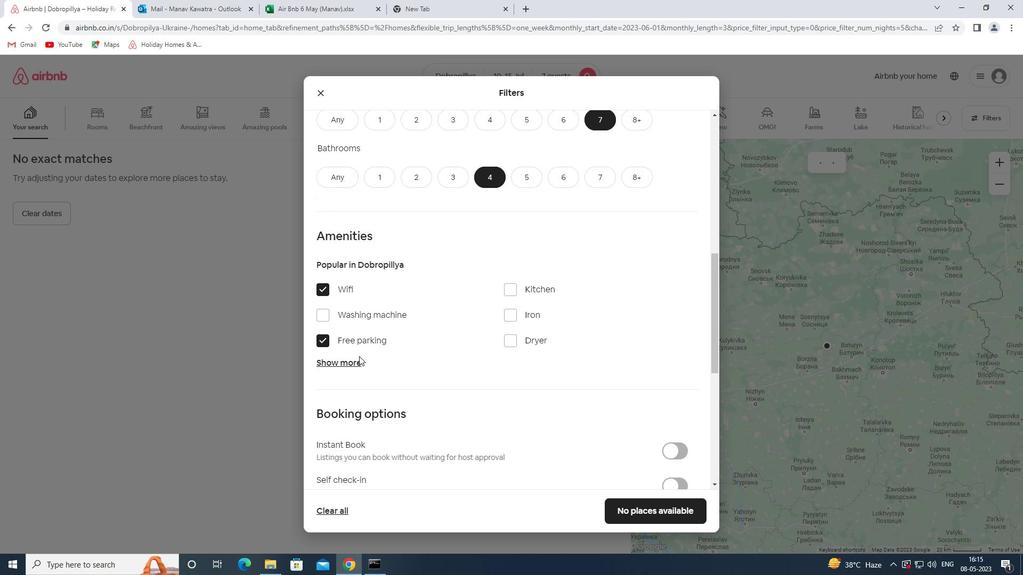 
Action: Mouse pressed left at (358, 360)
Screenshot: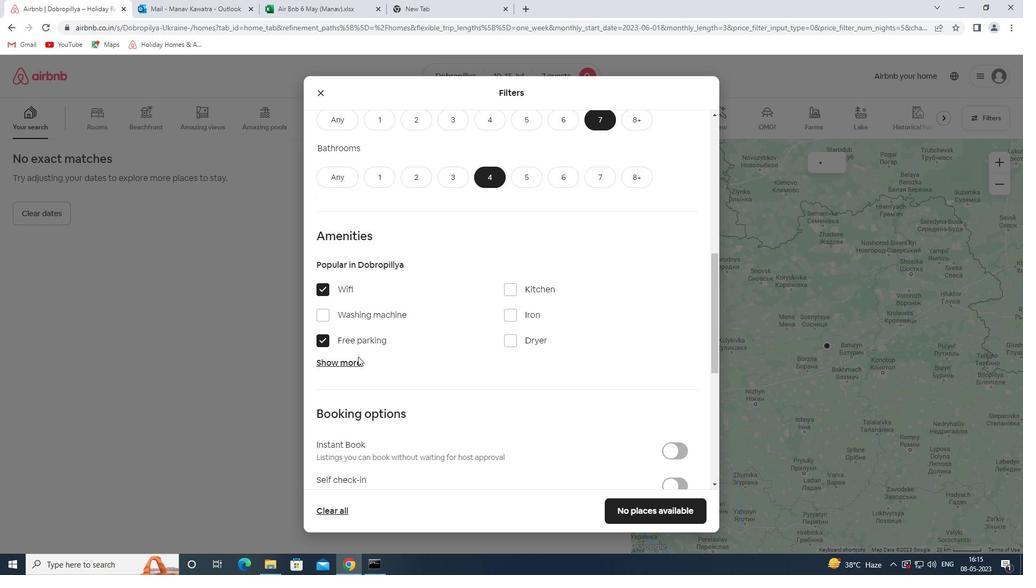 
Action: Mouse moved to (515, 421)
Screenshot: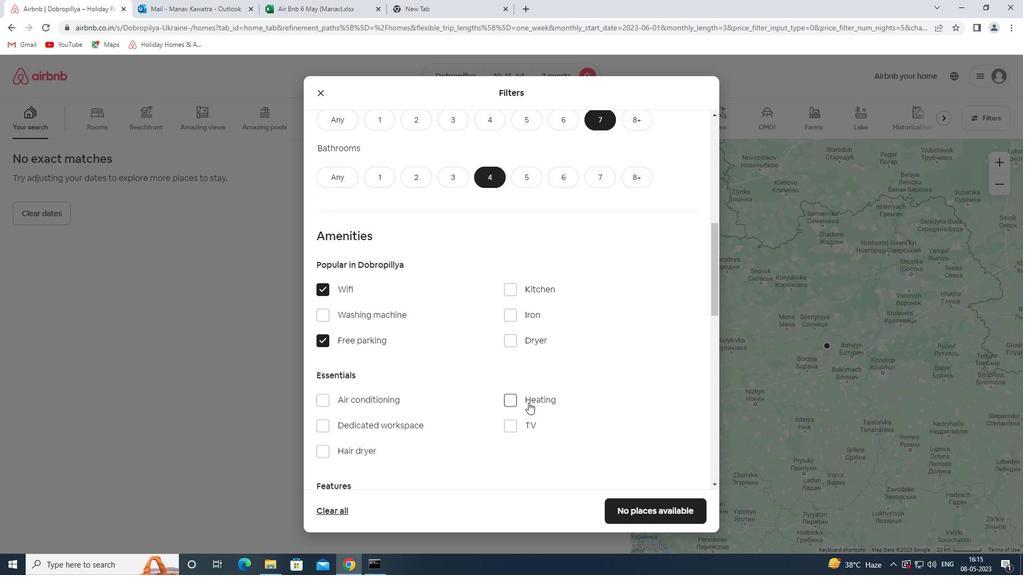 
Action: Mouse pressed left at (515, 421)
Screenshot: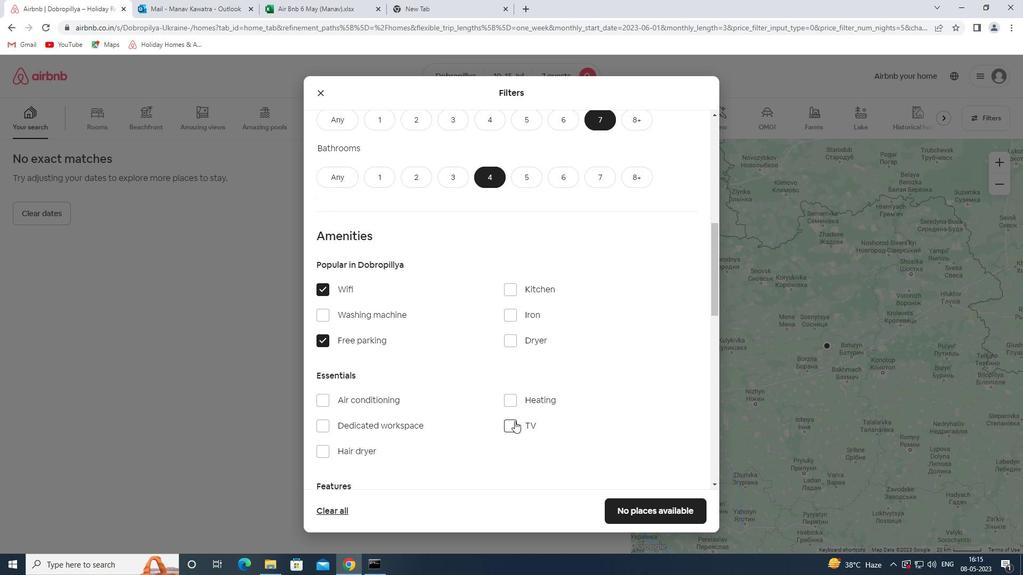 
Action: Mouse moved to (503, 385)
Screenshot: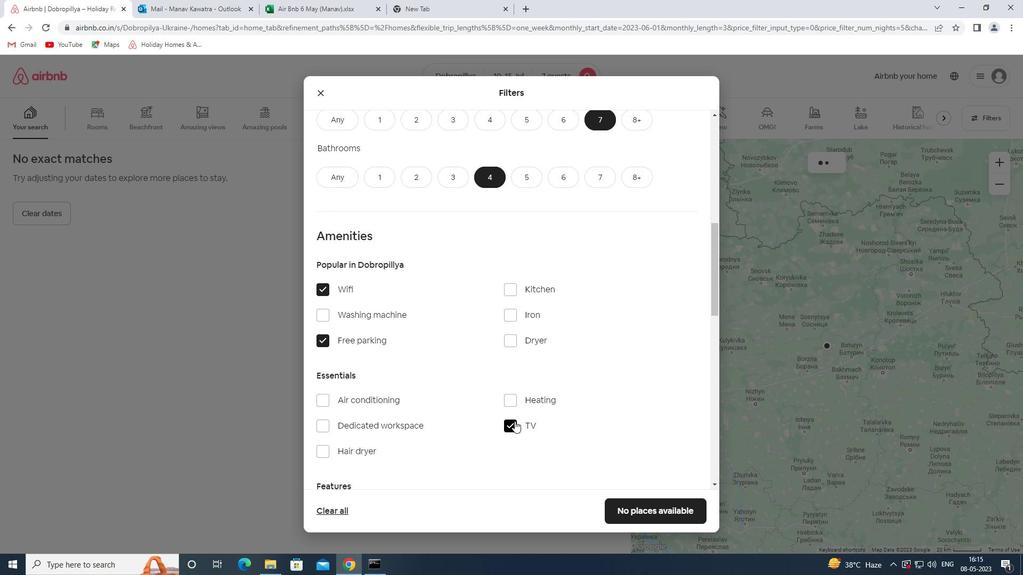 
Action: Mouse scrolled (503, 384) with delta (0, 0)
Screenshot: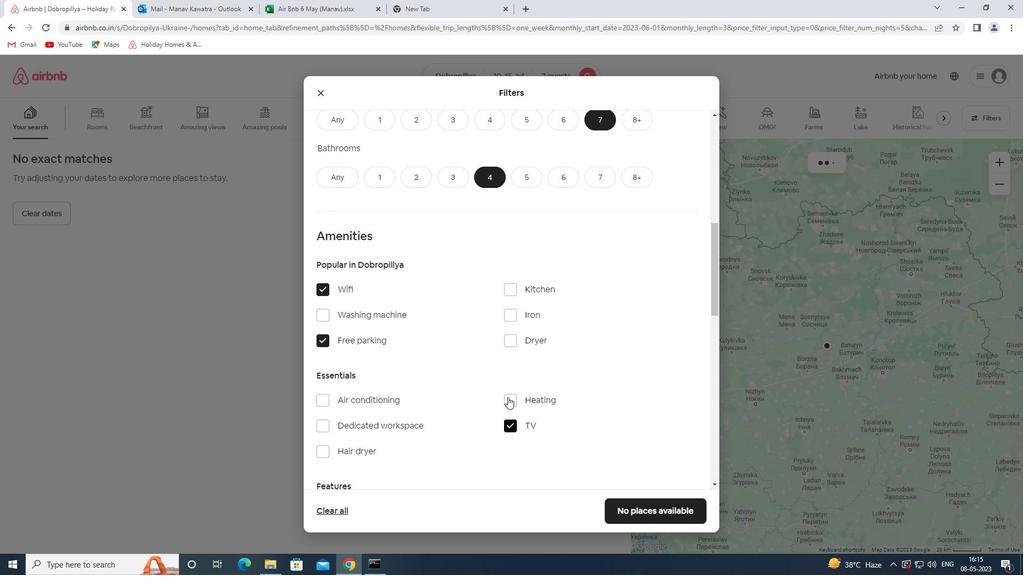 
Action: Mouse scrolled (503, 384) with delta (0, 0)
Screenshot: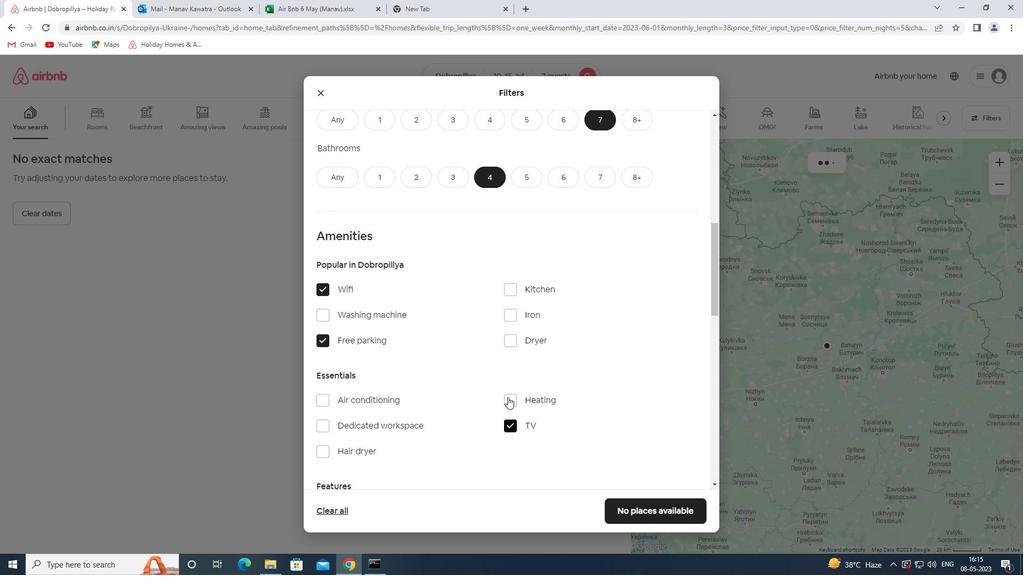 
Action: Mouse scrolled (503, 384) with delta (0, 0)
Screenshot: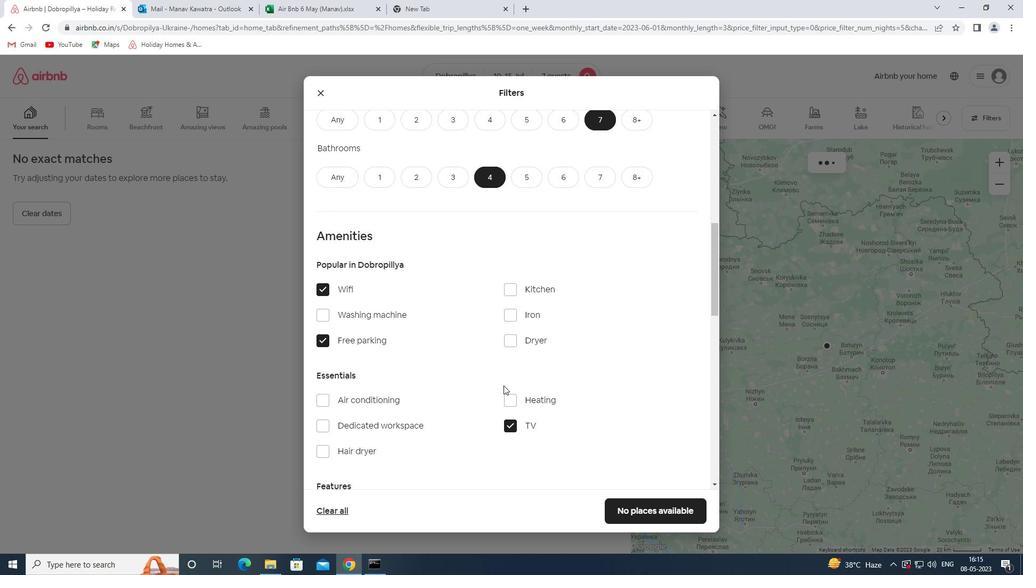 
Action: Mouse scrolled (503, 384) with delta (0, 0)
Screenshot: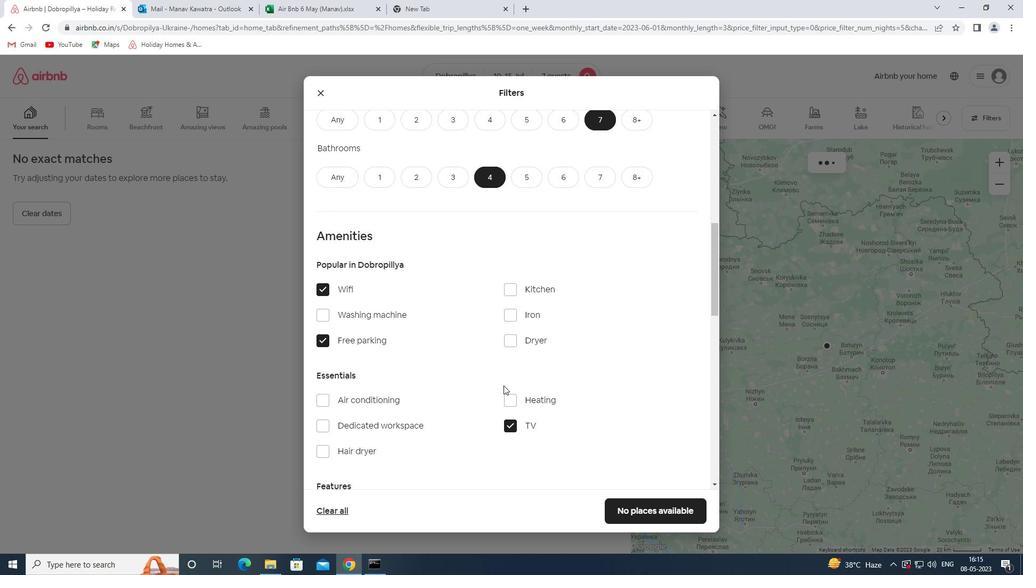 
Action: Mouse scrolled (503, 384) with delta (0, 0)
Screenshot: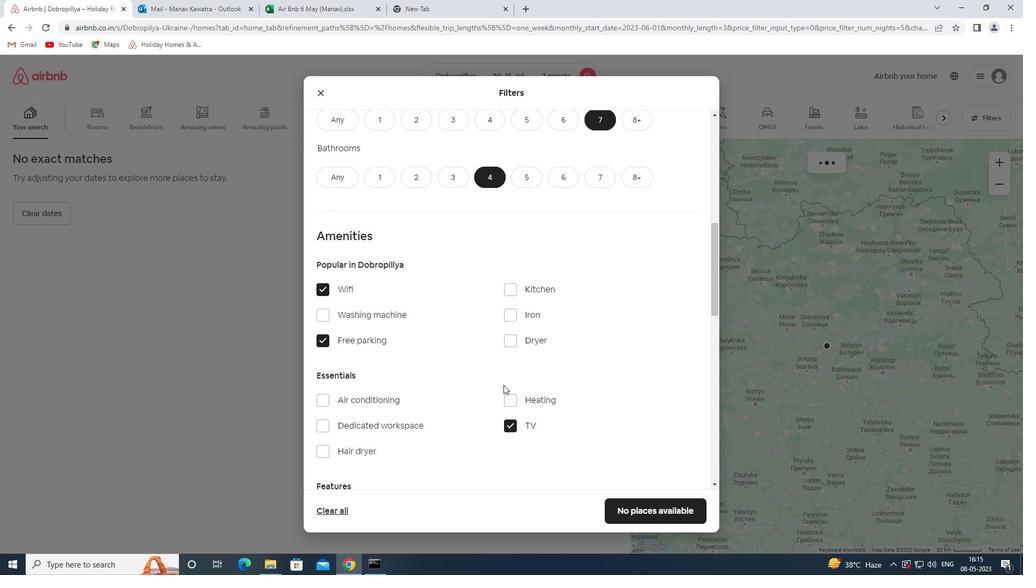 
Action: Mouse moved to (346, 295)
Screenshot: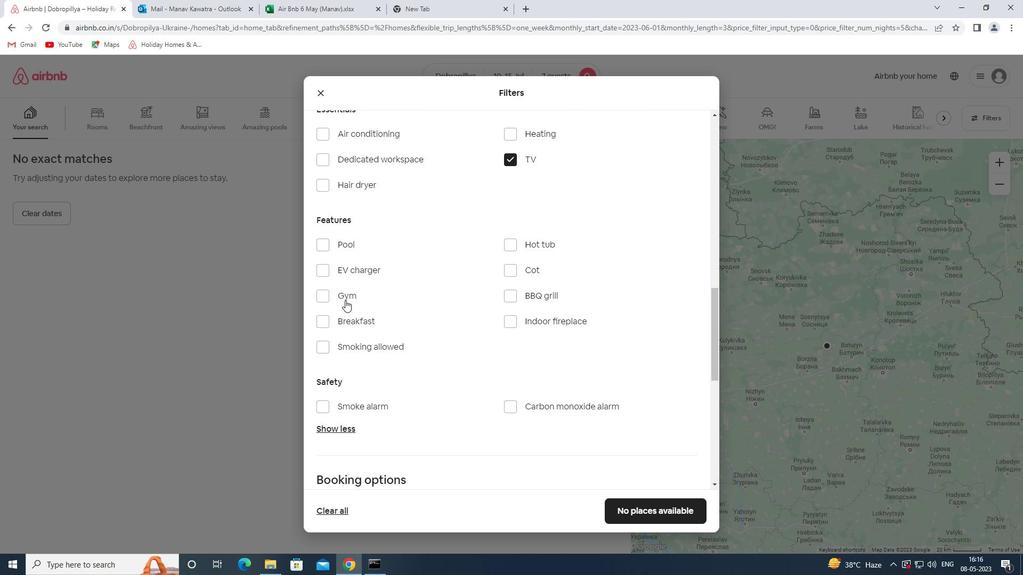 
Action: Mouse pressed left at (346, 295)
Screenshot: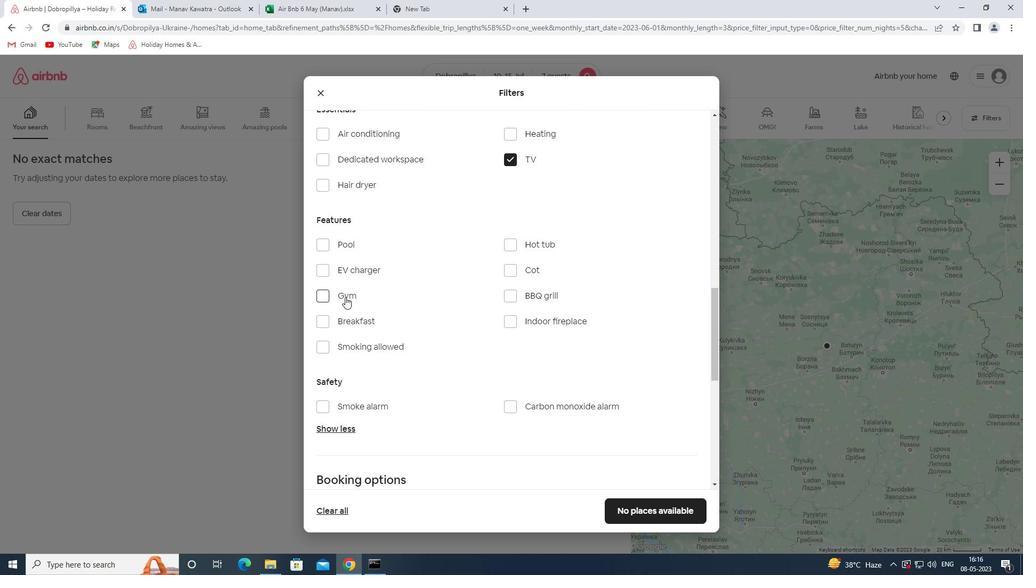 
Action: Mouse moved to (358, 333)
Screenshot: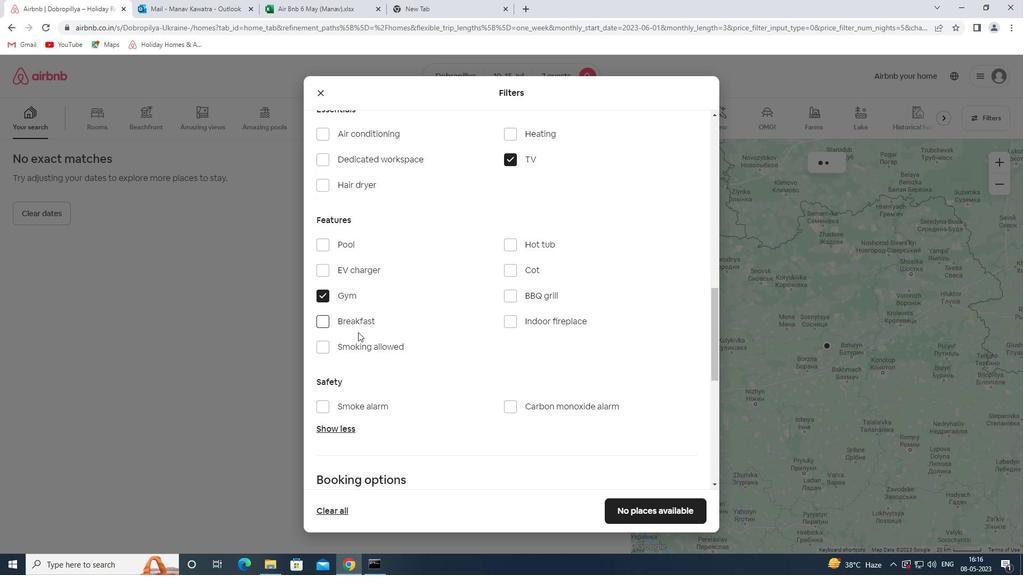 
Action: Mouse pressed left at (358, 333)
Screenshot: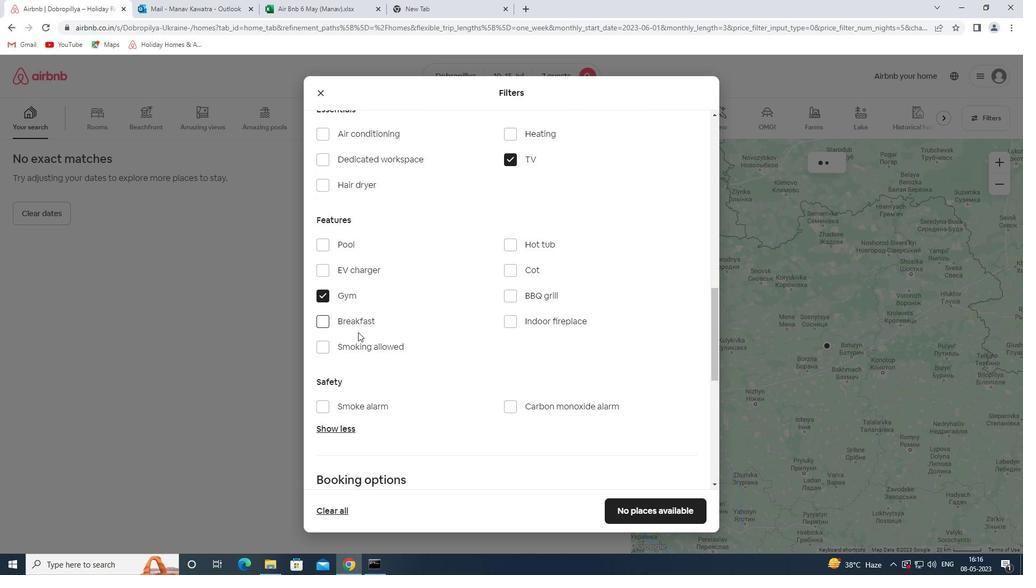 
Action: Mouse moved to (362, 324)
Screenshot: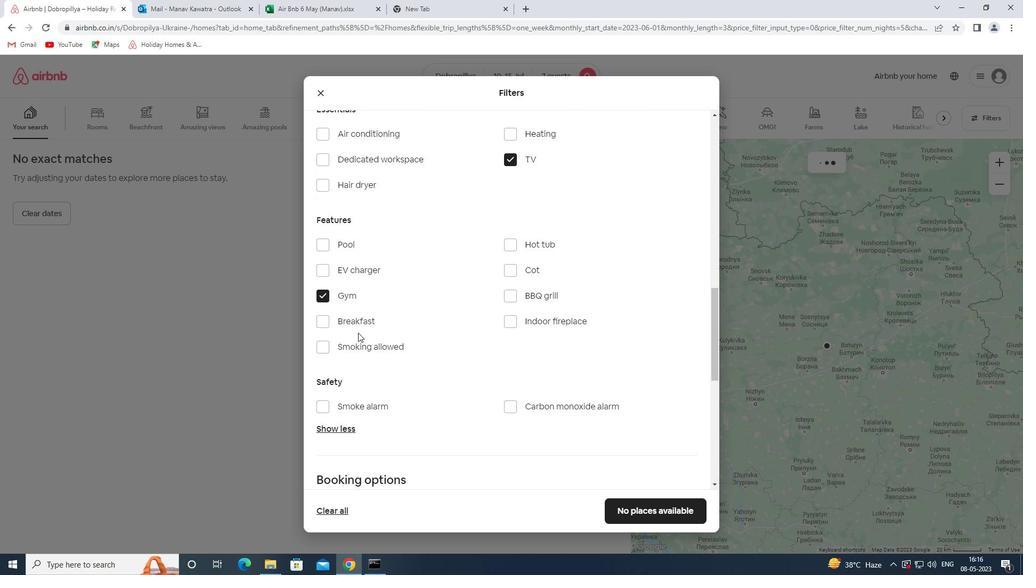 
Action: Mouse pressed left at (362, 324)
Screenshot: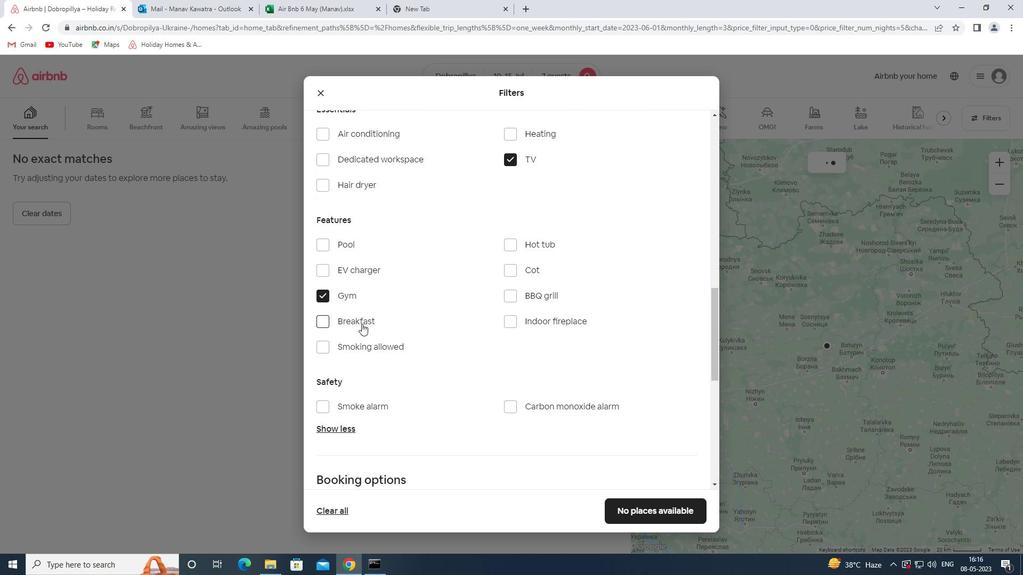 
Action: Mouse moved to (498, 388)
Screenshot: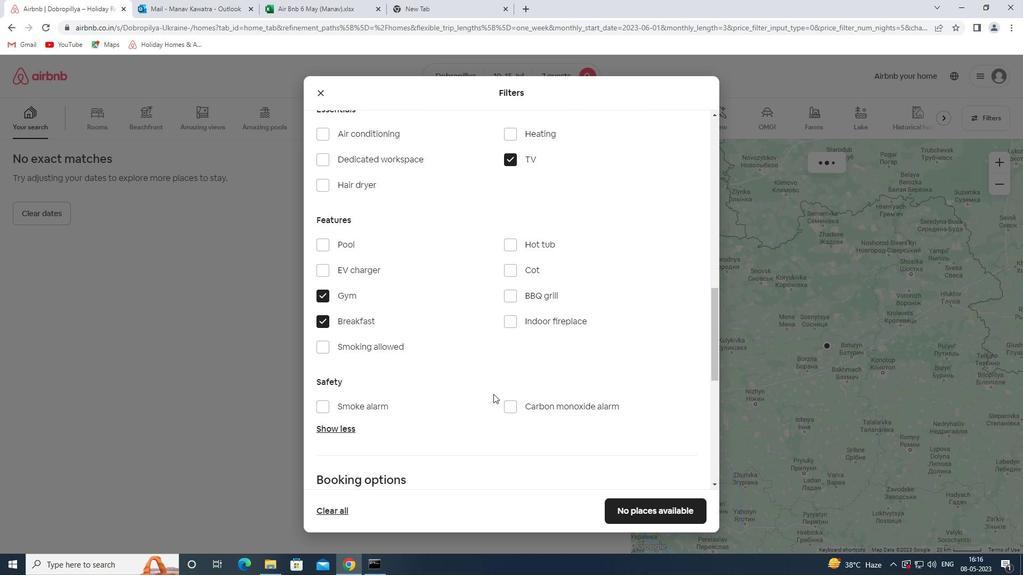 
Action: Mouse scrolled (498, 388) with delta (0, 0)
Screenshot: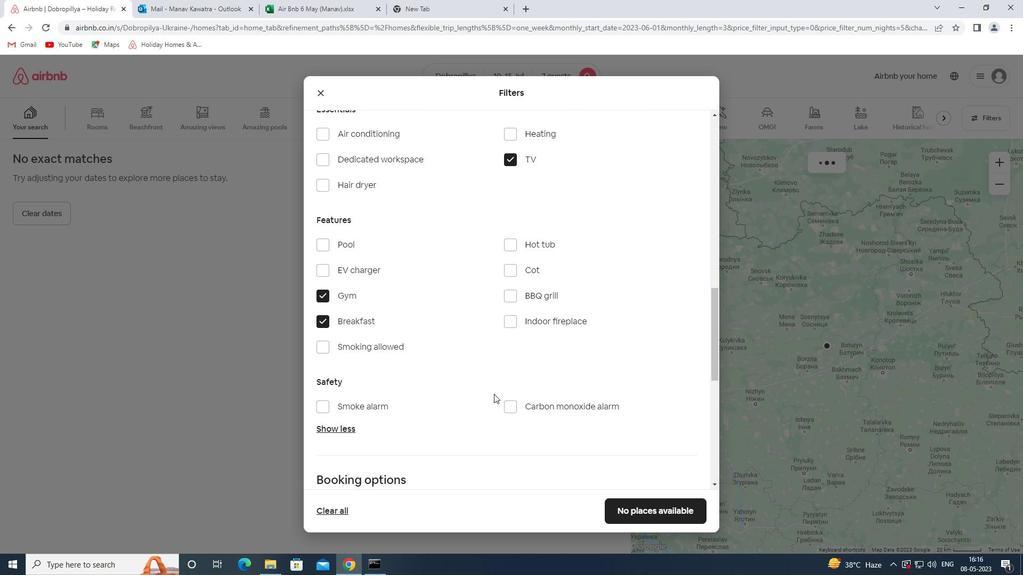 
Action: Mouse scrolled (498, 388) with delta (0, 0)
Screenshot: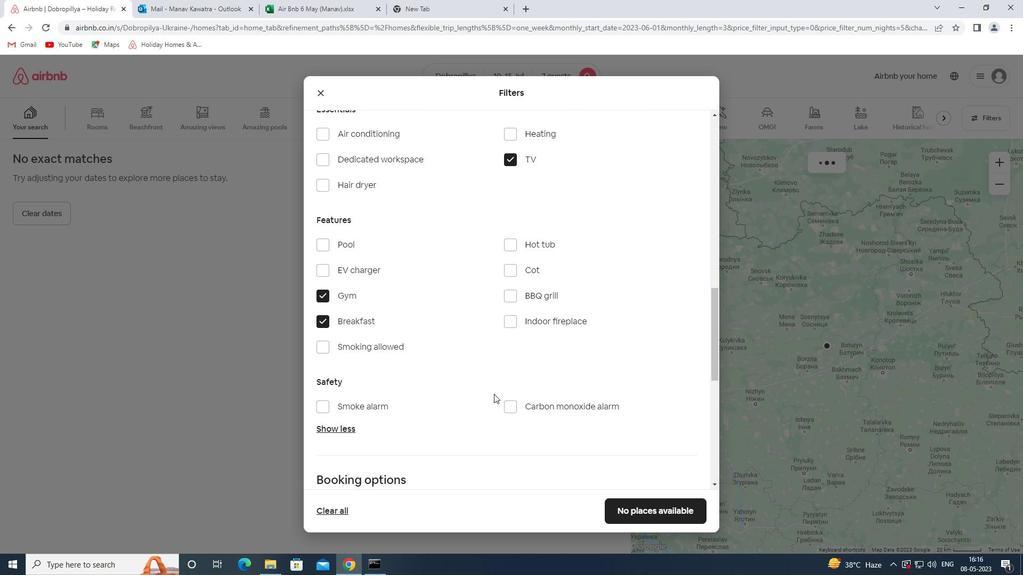 
Action: Mouse scrolled (498, 388) with delta (0, 0)
Screenshot: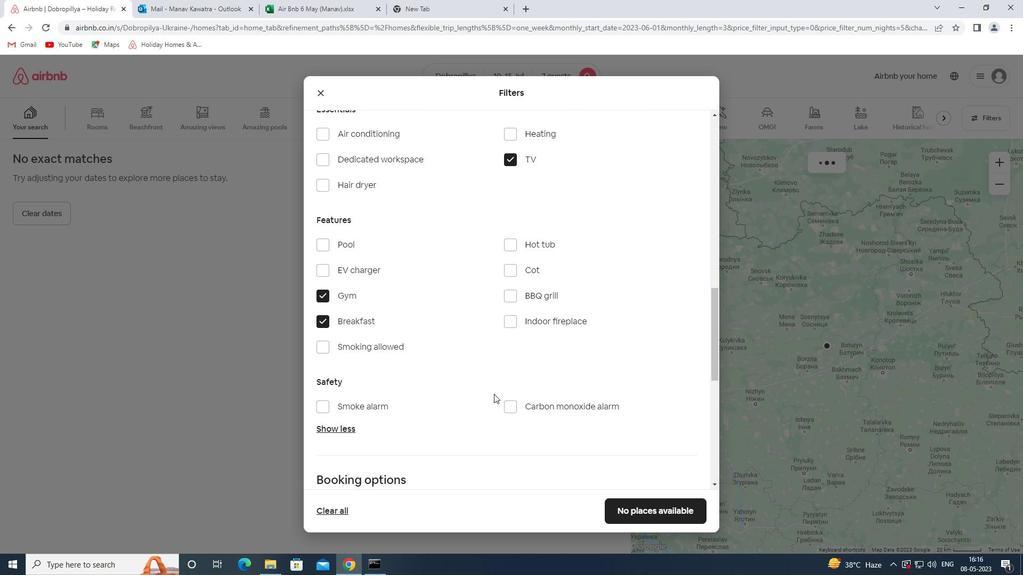 
Action: Mouse scrolled (498, 388) with delta (0, 0)
Screenshot: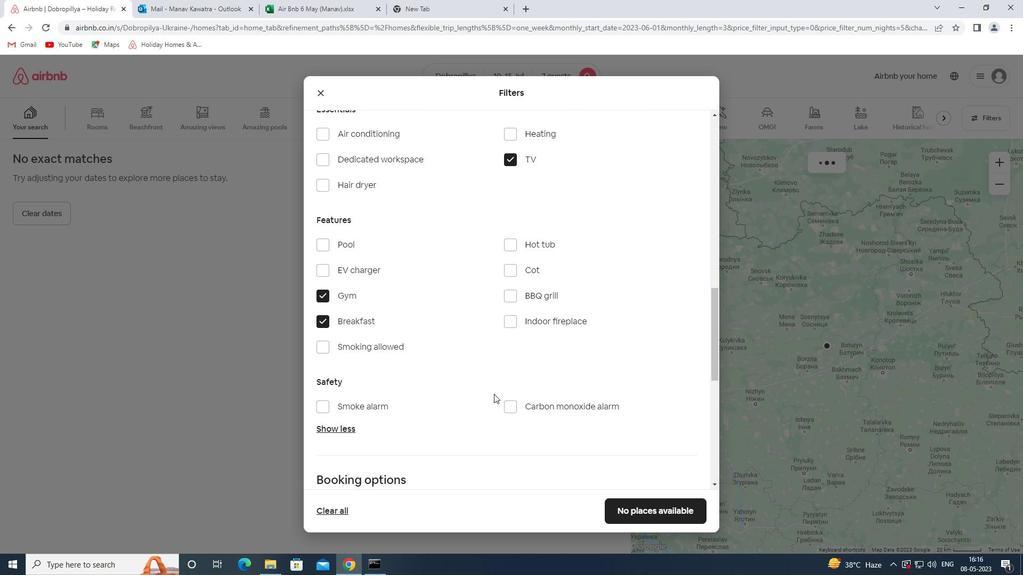 
Action: Mouse scrolled (498, 388) with delta (0, 0)
Screenshot: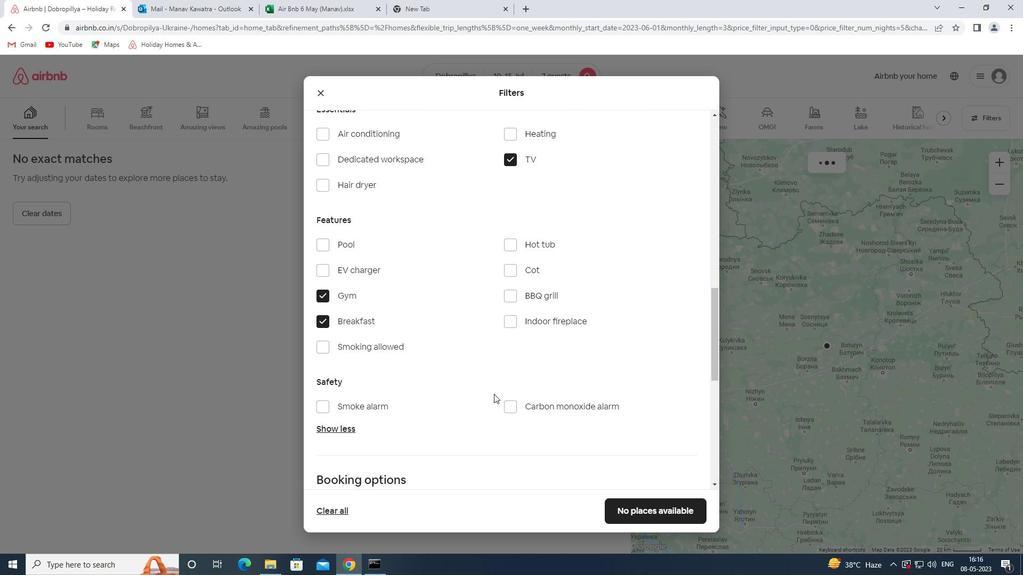 
Action: Mouse moved to (668, 288)
Screenshot: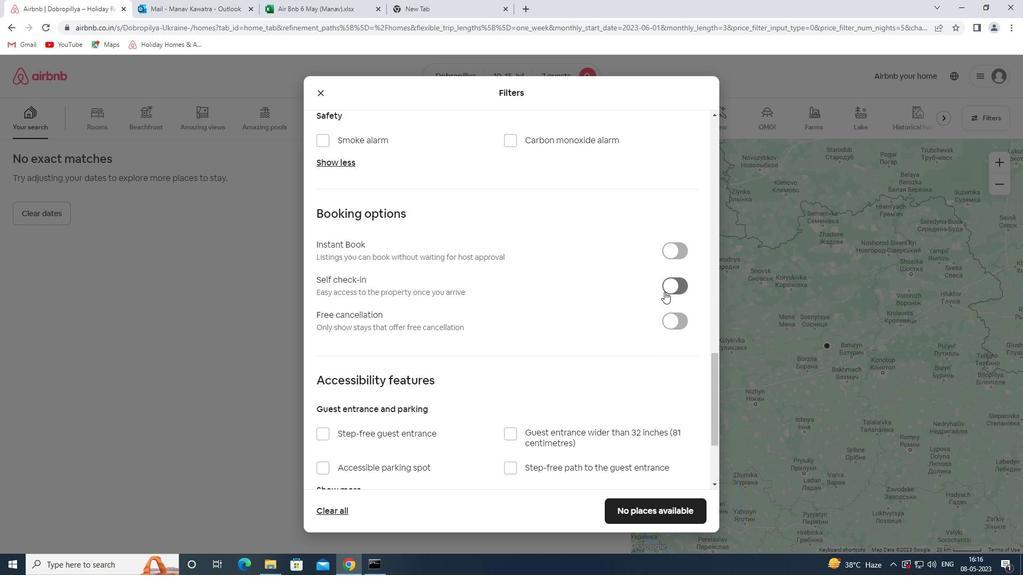 
Action: Mouse pressed left at (668, 288)
Screenshot: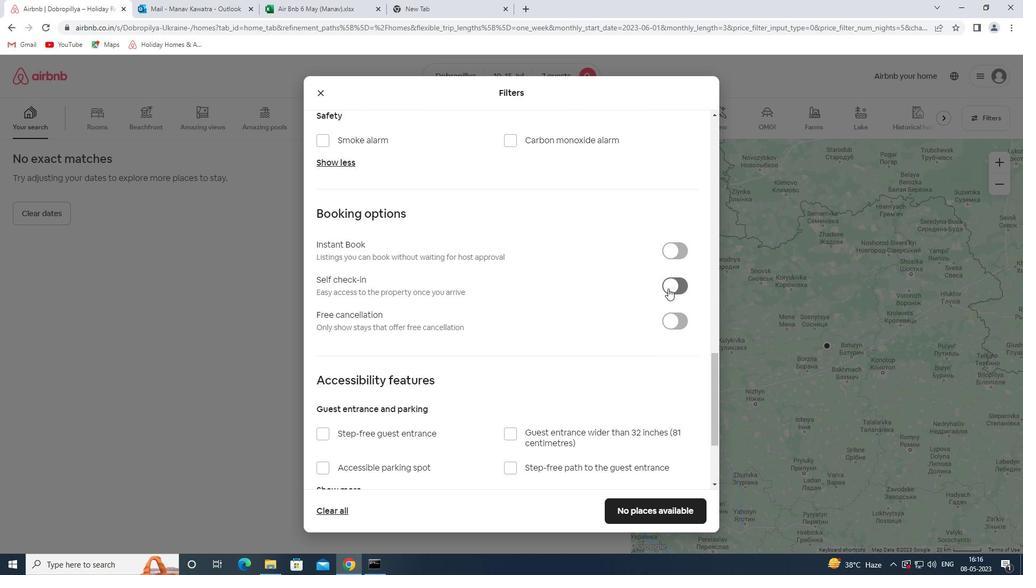 
Action: Mouse moved to (498, 349)
Screenshot: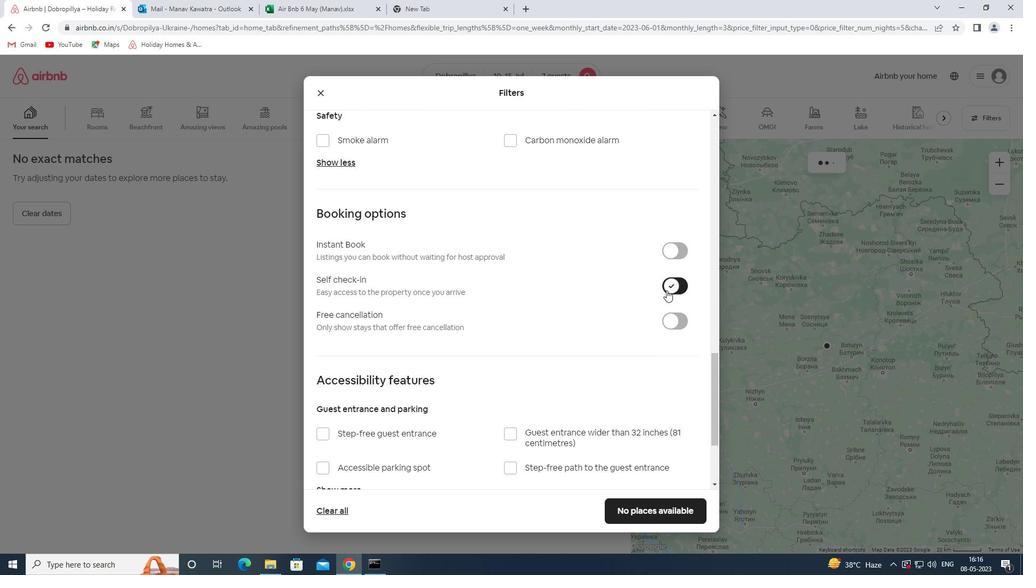 
Action: Mouse scrolled (498, 349) with delta (0, 0)
Screenshot: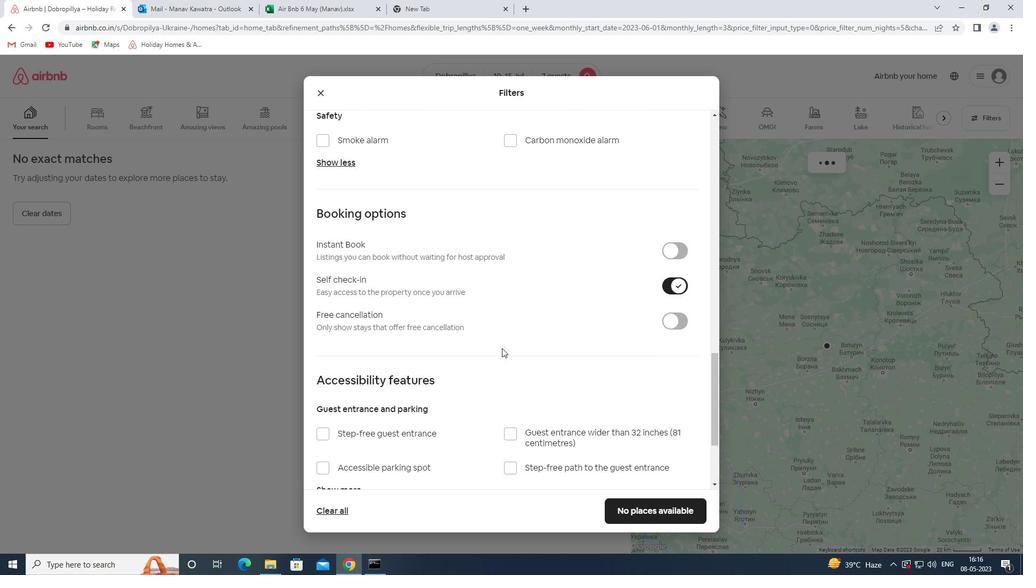 
Action: Mouse scrolled (498, 349) with delta (0, 0)
Screenshot: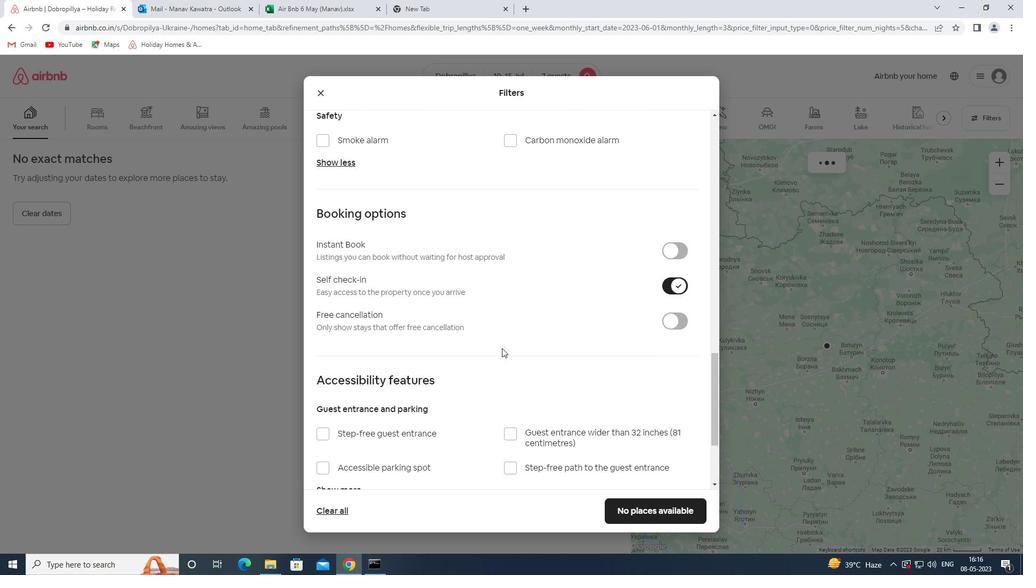 
Action: Mouse scrolled (498, 349) with delta (0, 0)
Screenshot: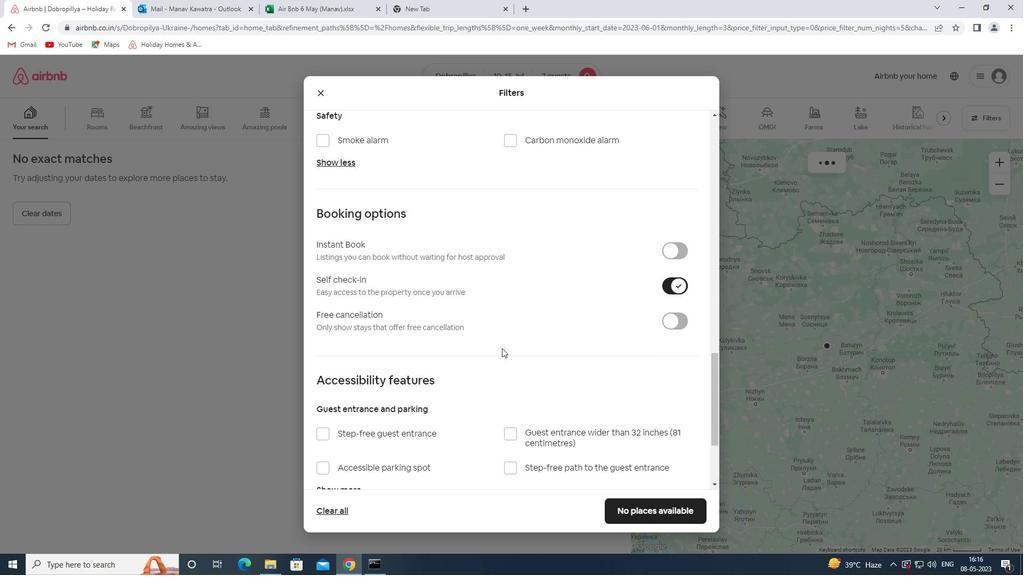 
Action: Mouse scrolled (498, 349) with delta (0, 0)
Screenshot: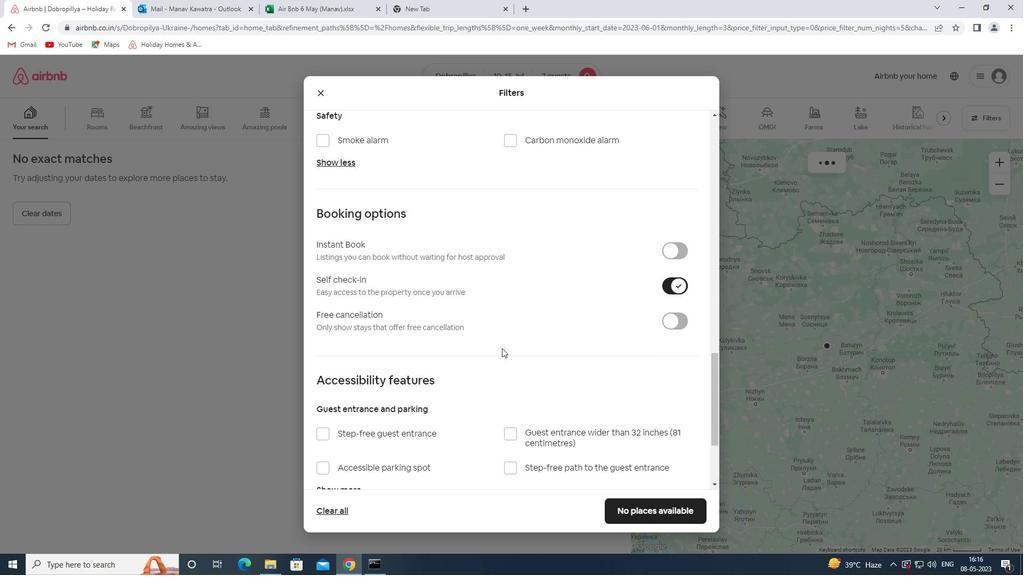 
Action: Mouse scrolled (498, 349) with delta (0, 0)
Screenshot: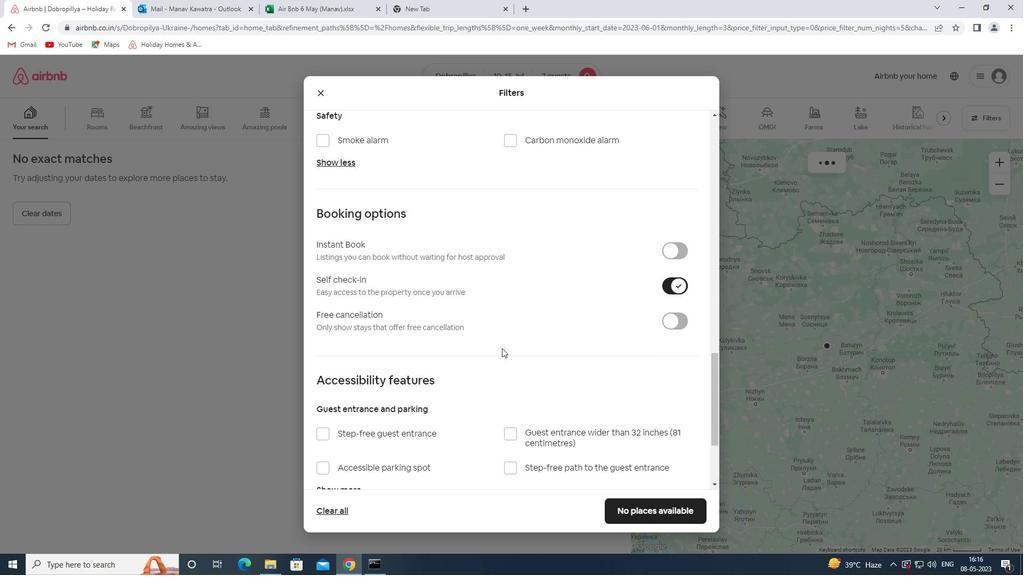 
Action: Mouse scrolled (498, 349) with delta (0, 0)
Screenshot: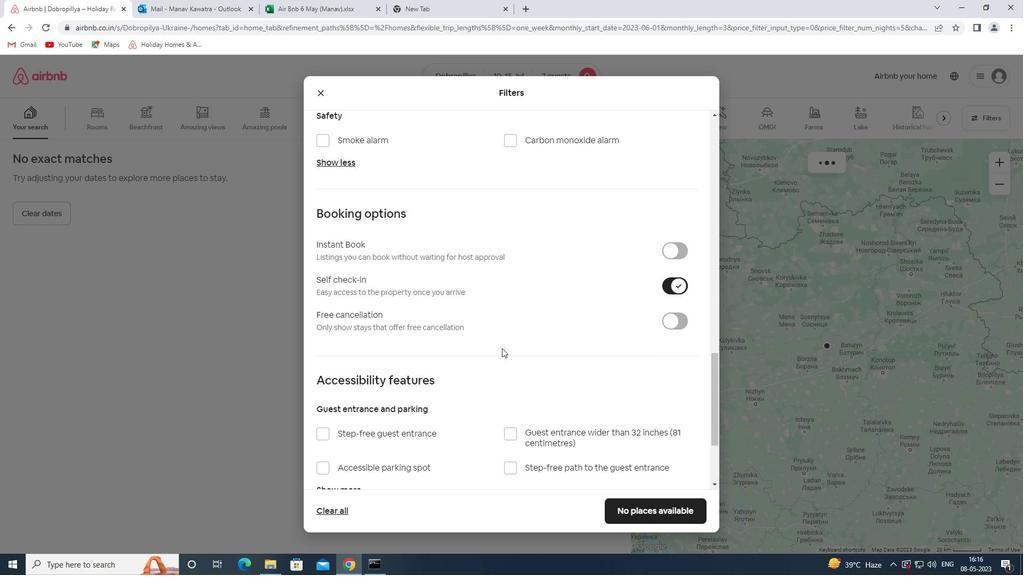 
Action: Mouse scrolled (498, 349) with delta (0, 0)
Screenshot: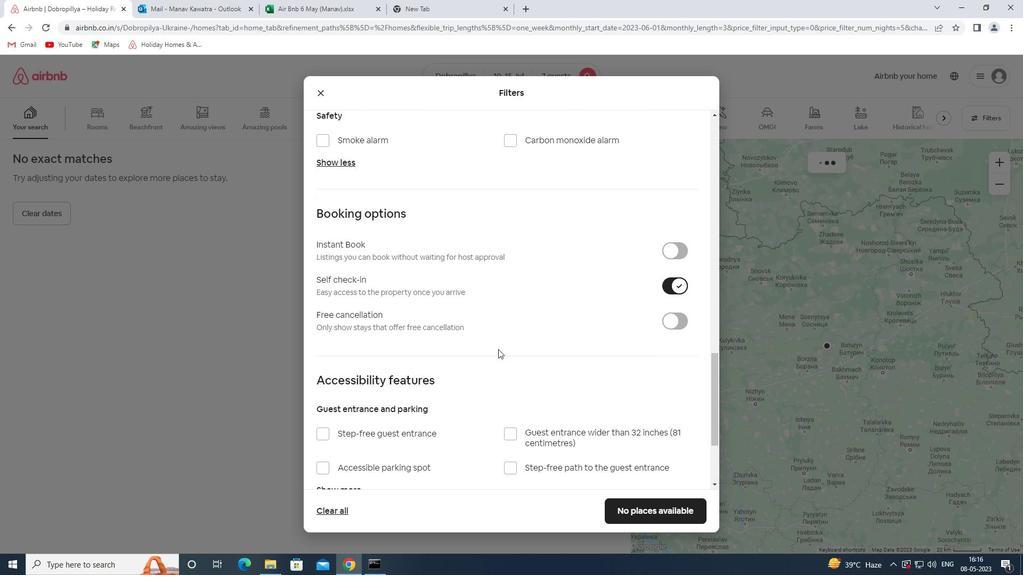 
Action: Mouse moved to (562, 403)
Screenshot: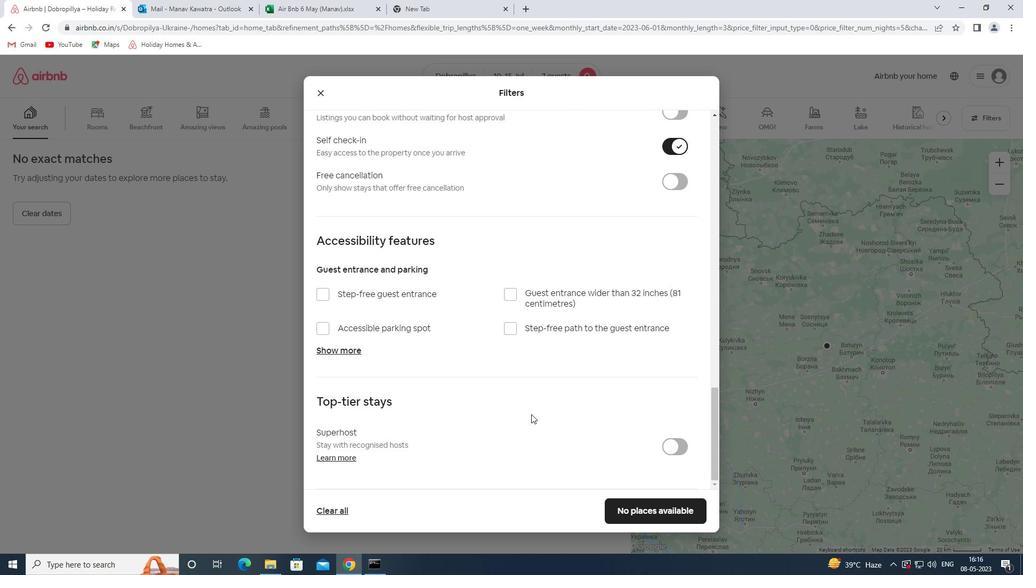 
Action: Mouse scrolled (562, 403) with delta (0, 0)
Screenshot: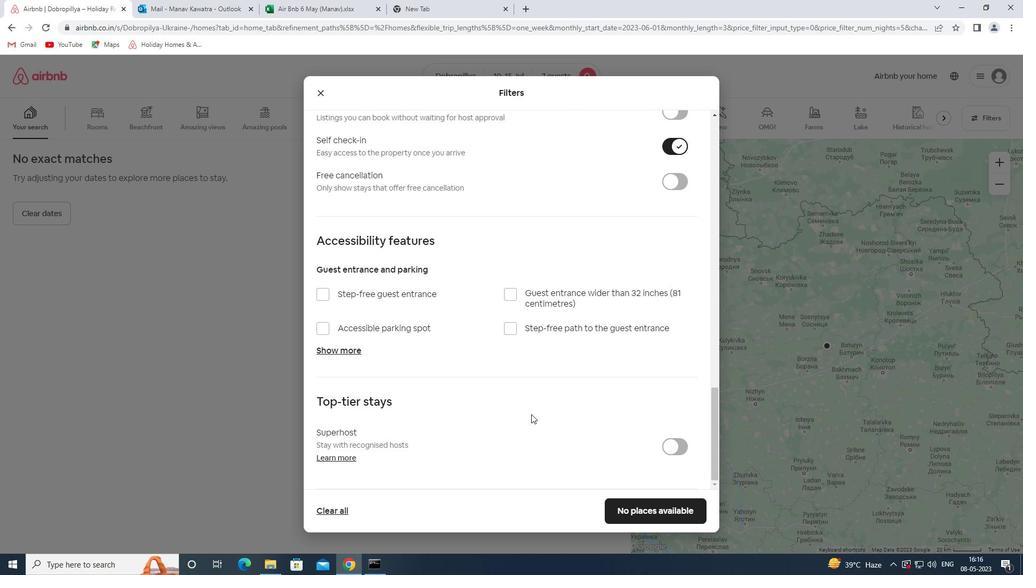 
Action: Mouse scrolled (562, 403) with delta (0, 0)
Screenshot: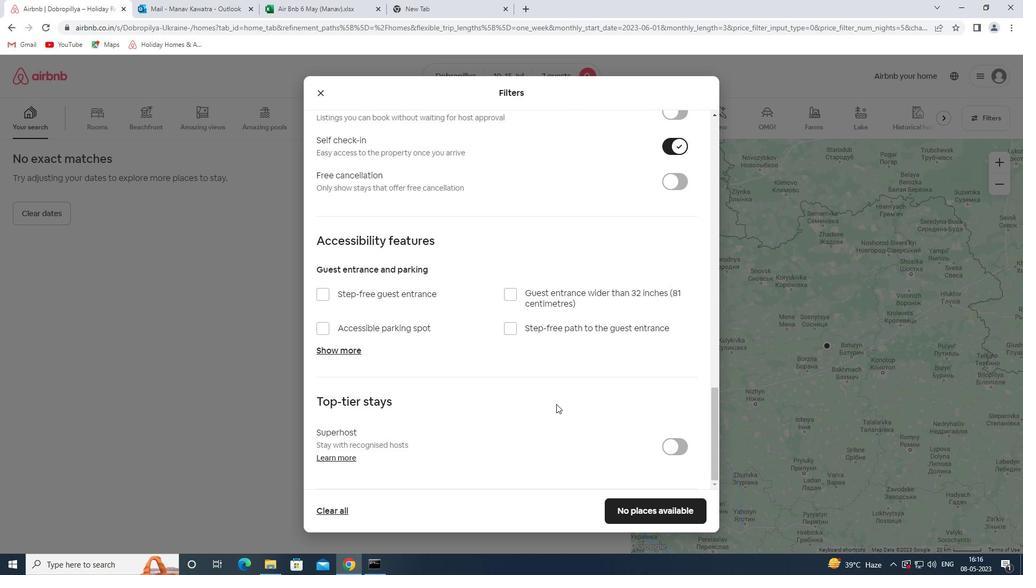
Action: Mouse scrolled (562, 403) with delta (0, 0)
Screenshot: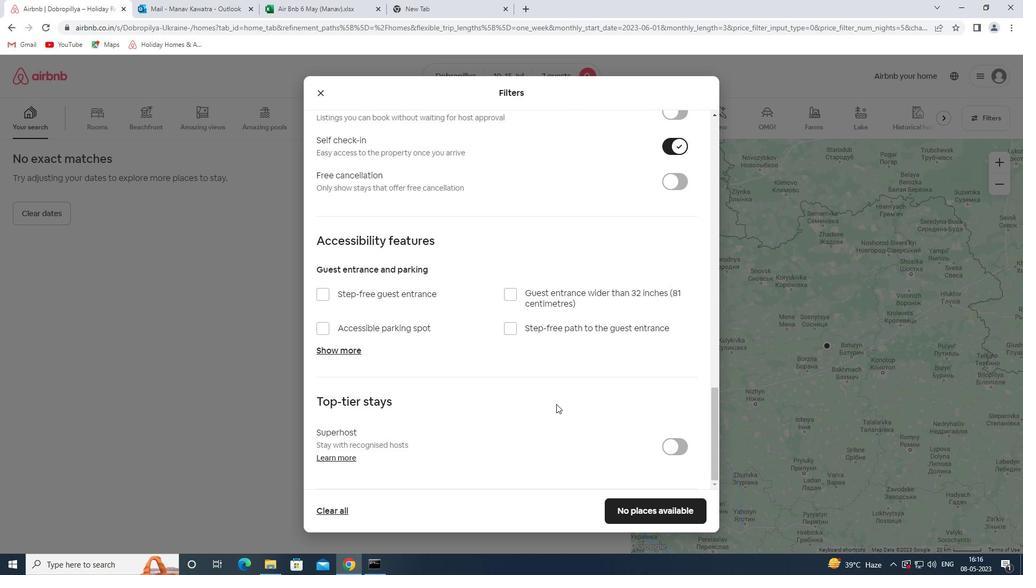 
Action: Mouse moved to (563, 404)
Screenshot: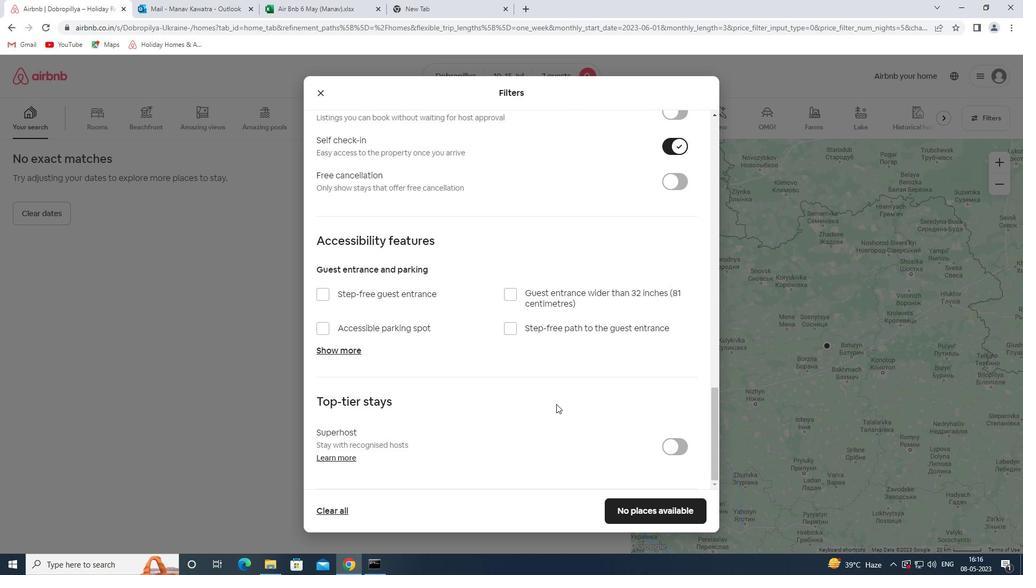 
Action: Mouse scrolled (563, 404) with delta (0, 0)
Screenshot: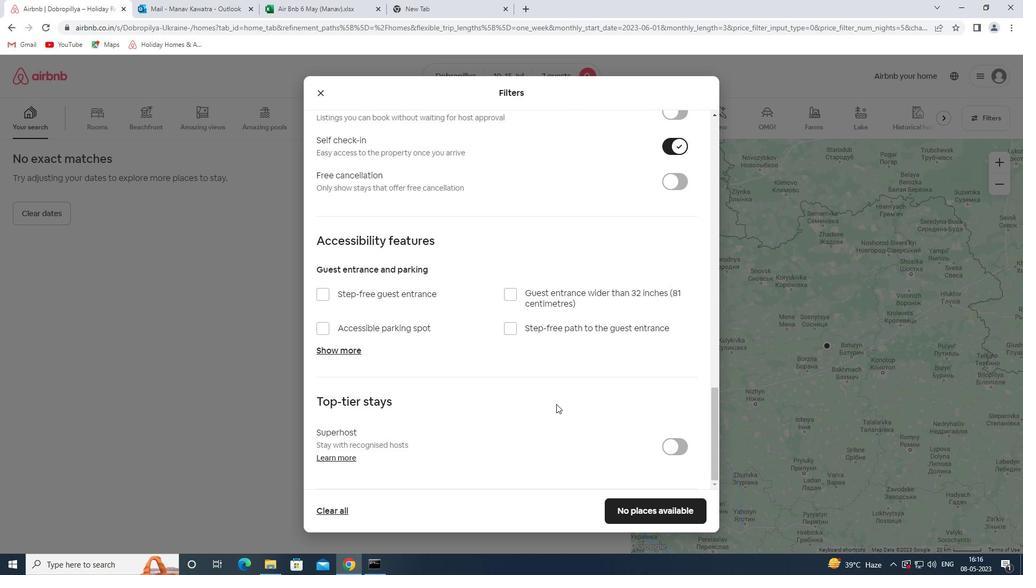 
Action: Mouse moved to (566, 410)
Screenshot: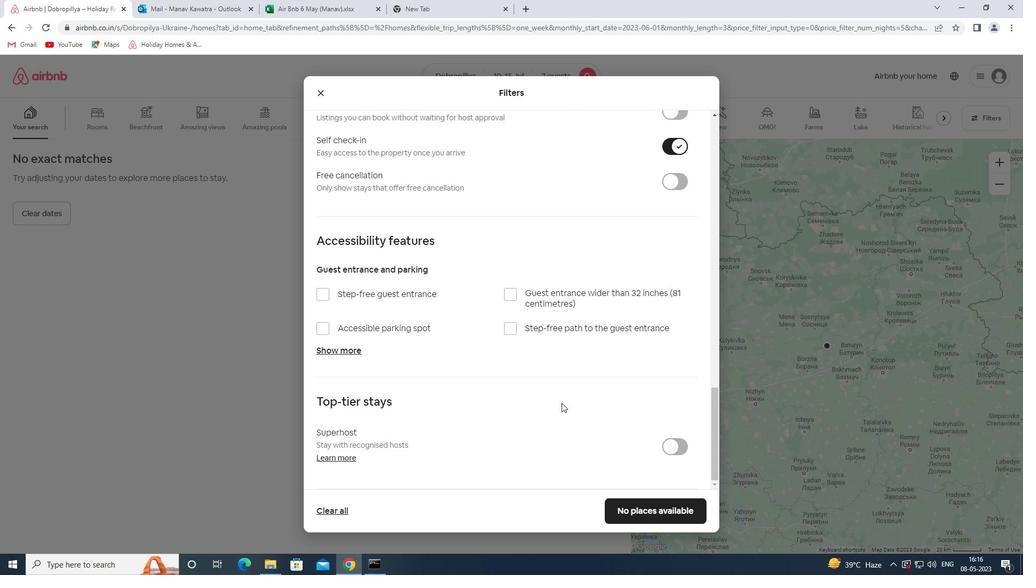 
Action: Mouse scrolled (566, 409) with delta (0, 0)
Screenshot: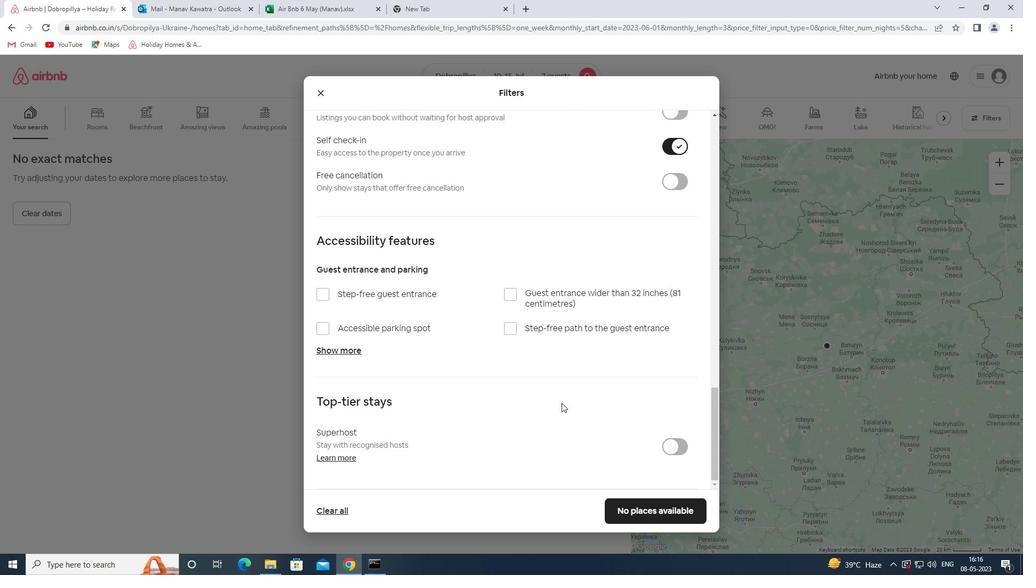 
Action: Mouse moved to (661, 501)
Screenshot: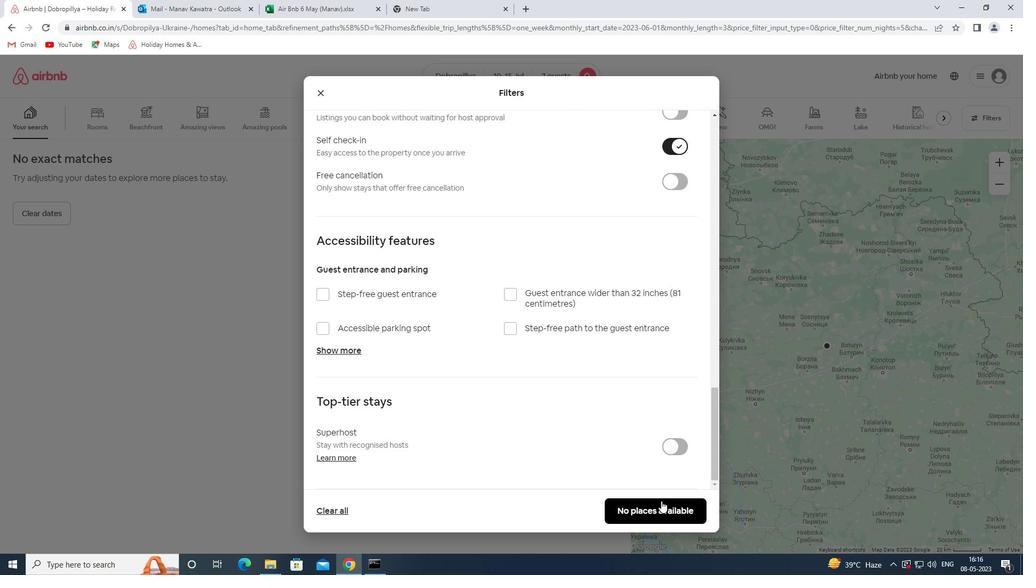 
Action: Mouse pressed left at (661, 501)
Screenshot: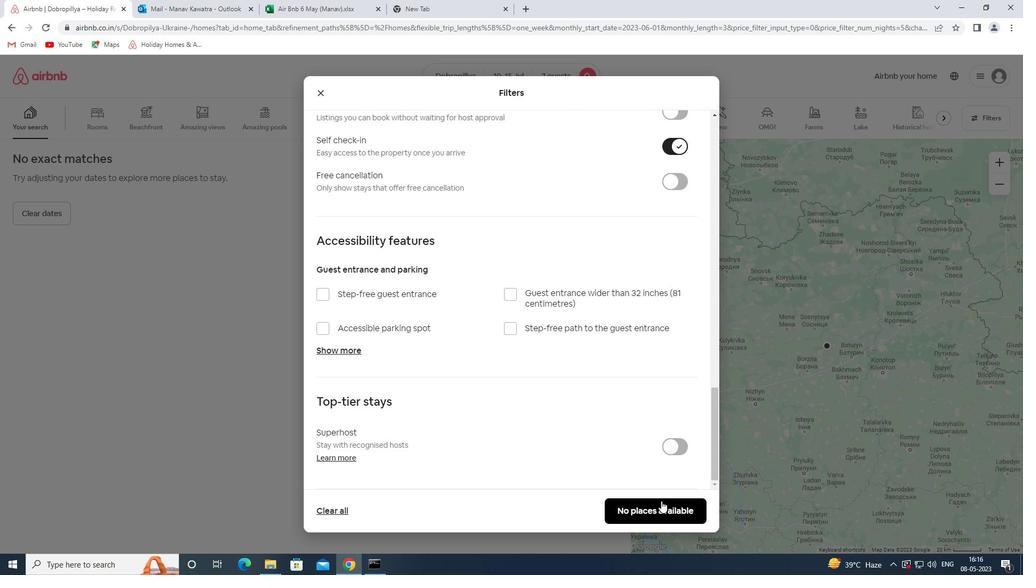 
Action: Mouse moved to (649, 514)
Screenshot: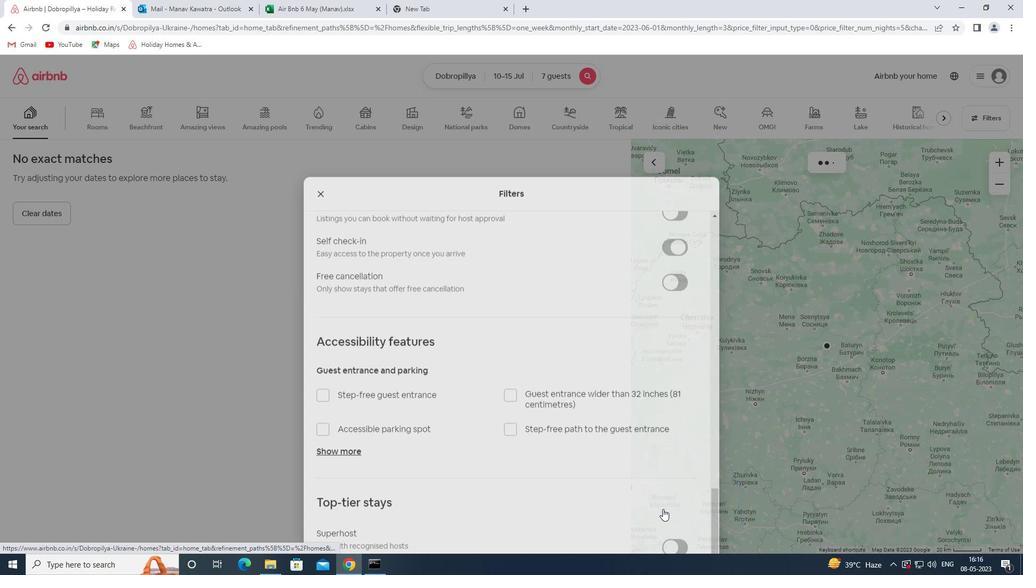 
